 Task: Compose and send an email to Aakash Mishra with subject 'Subject000000021', body 'Message000000021', and attach 'Attach000000001.txt'. Then, move selected emails to 'Folder0000000015'.
Action: Mouse moved to (191, 378)
Screenshot: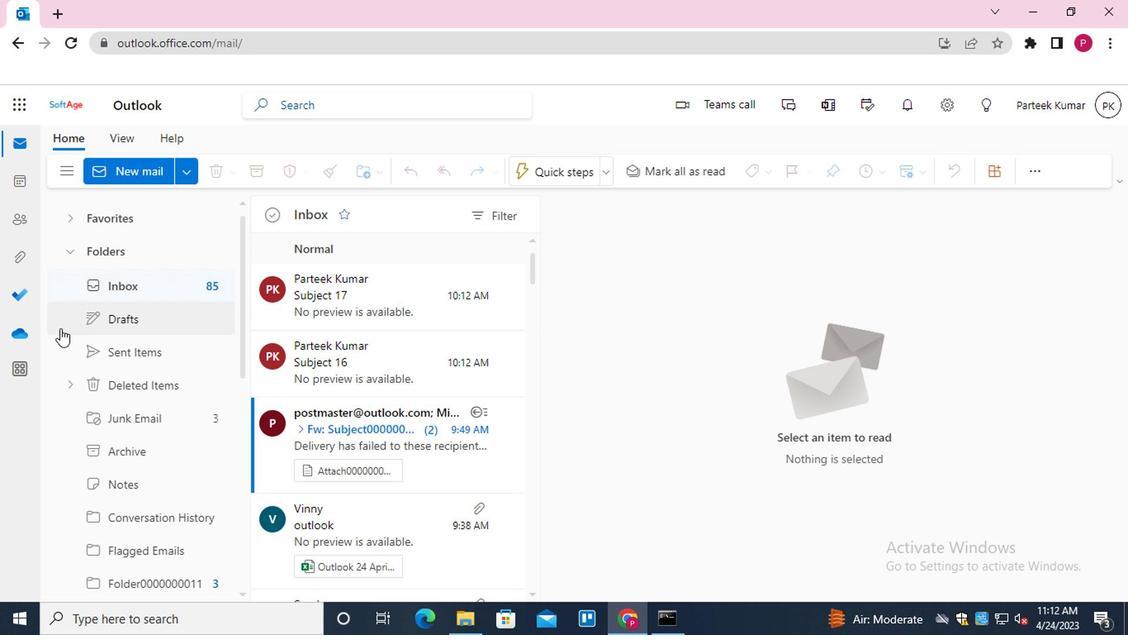
Action: Mouse scrolled (191, 378) with delta (0, 0)
Screenshot: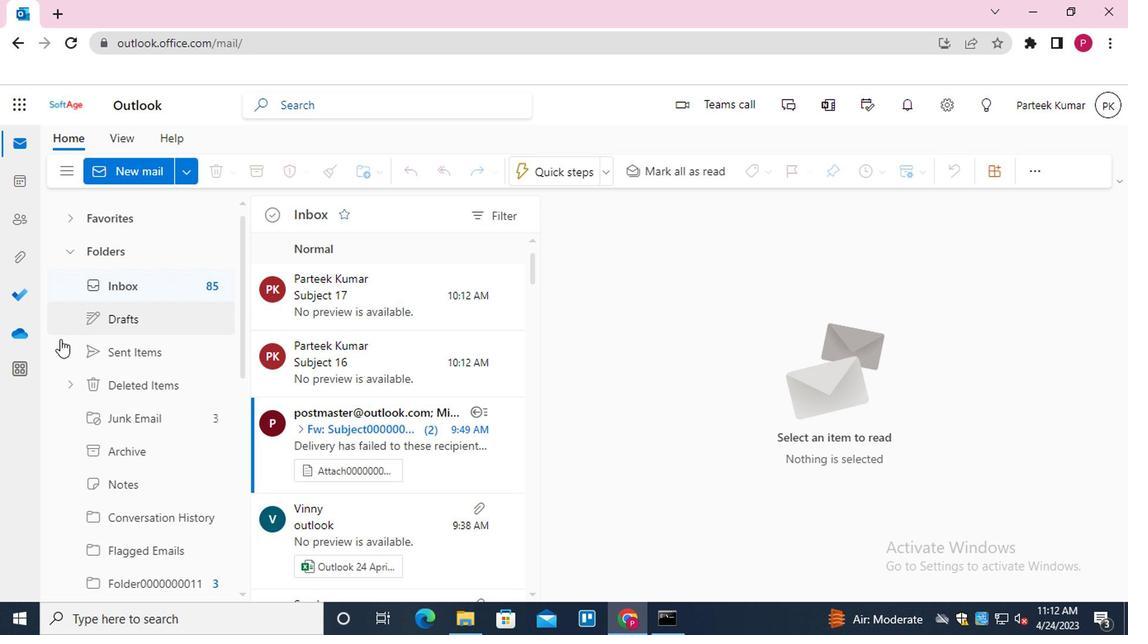 
Action: Mouse scrolled (191, 378) with delta (0, 0)
Screenshot: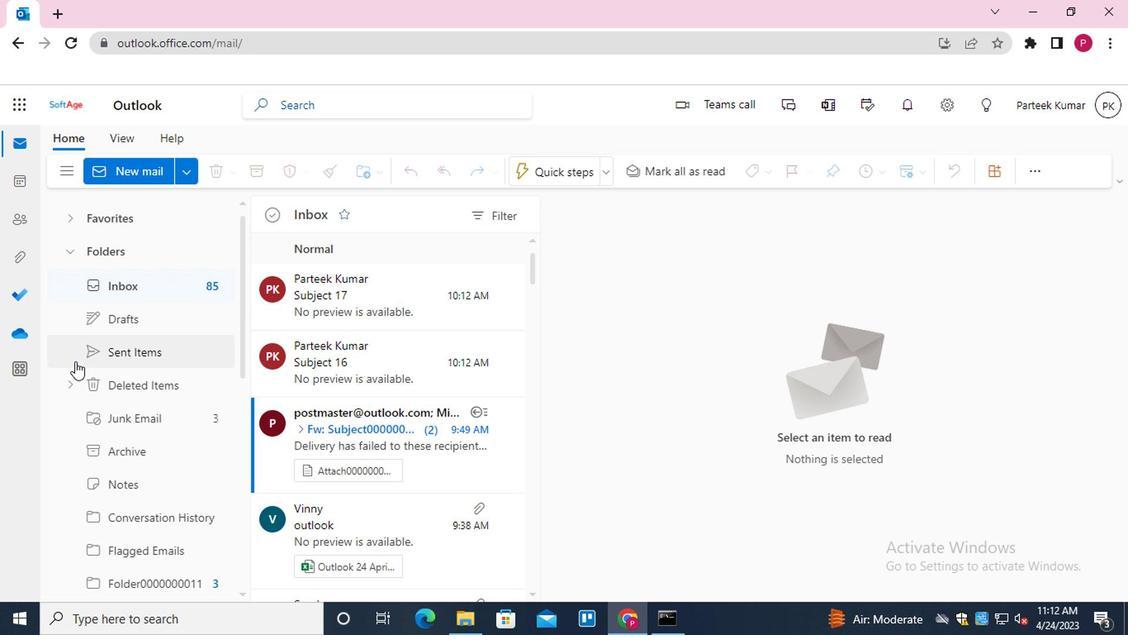 
Action: Mouse moved to (191, 378)
Screenshot: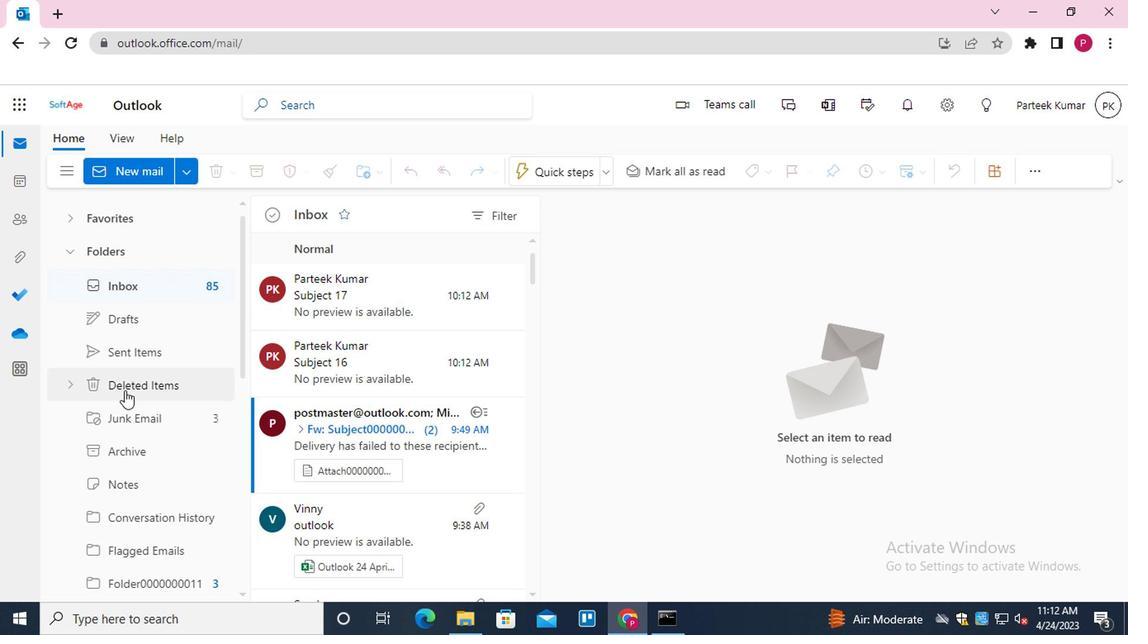 
Action: Mouse scrolled (191, 378) with delta (0, 0)
Screenshot: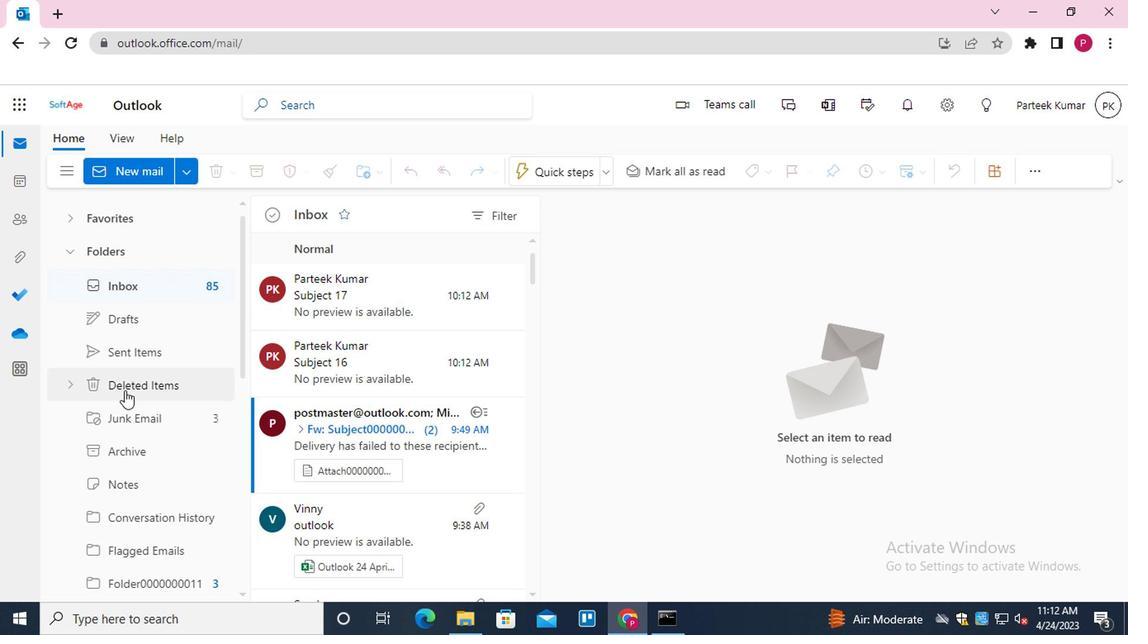 
Action: Mouse moved to (212, 408)
Screenshot: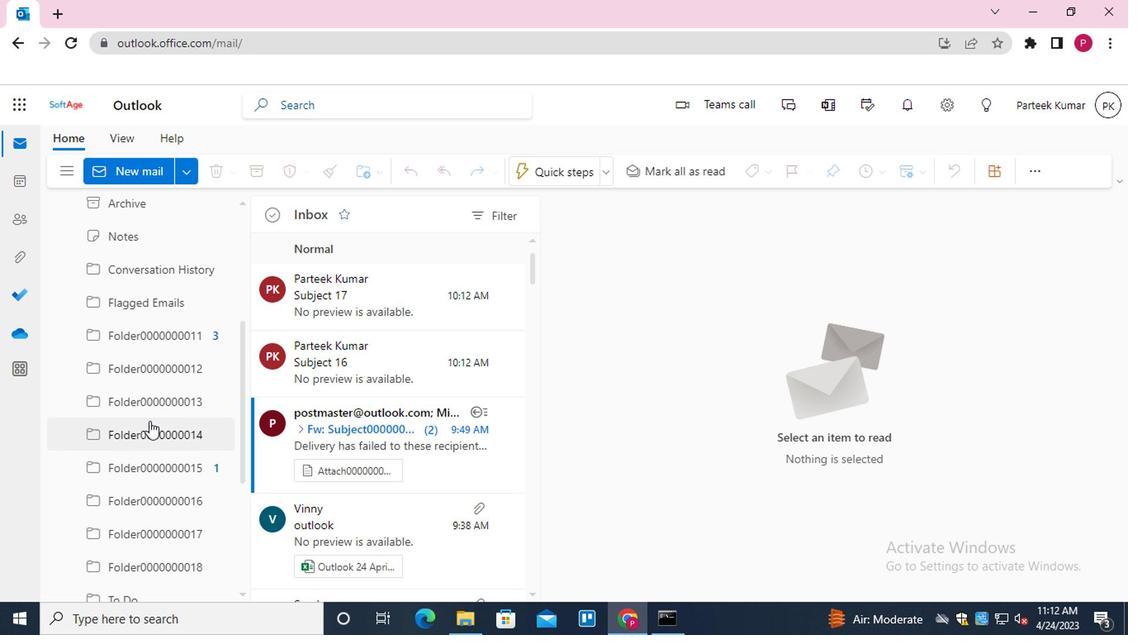 
Action: Mouse pressed left at (212, 408)
Screenshot: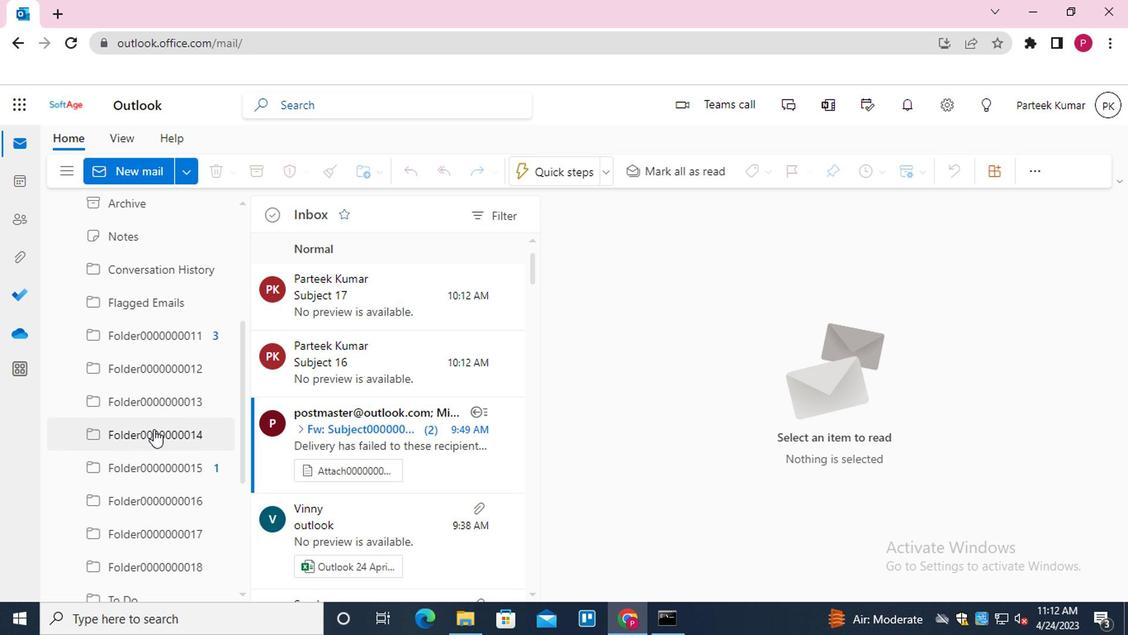 
Action: Mouse moved to (299, 287)
Screenshot: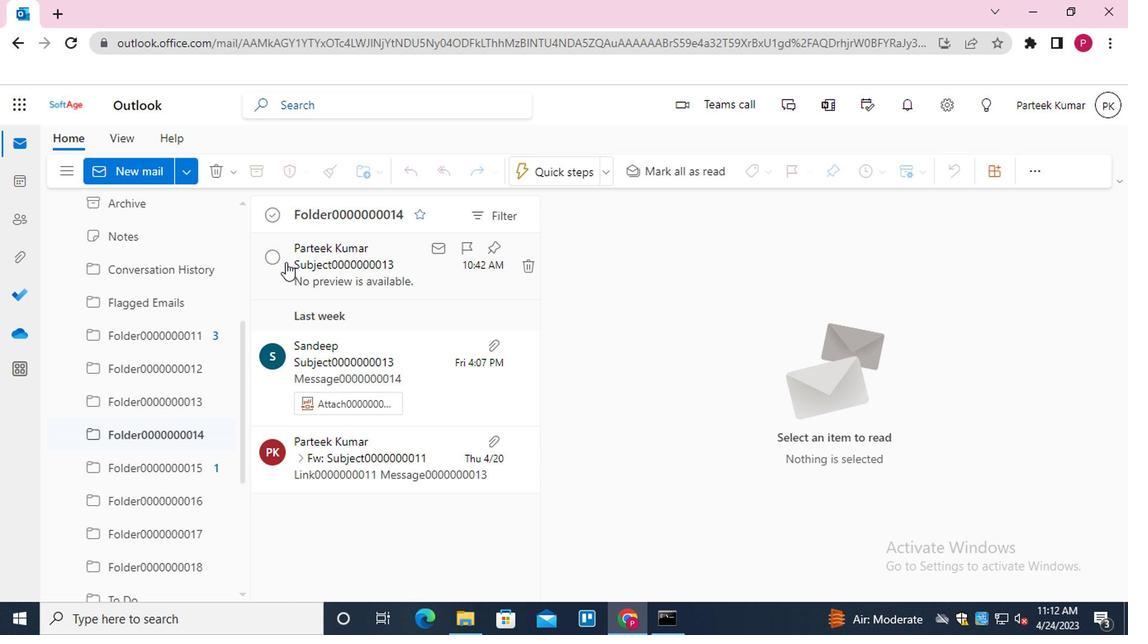 
Action: Mouse pressed left at (299, 287)
Screenshot: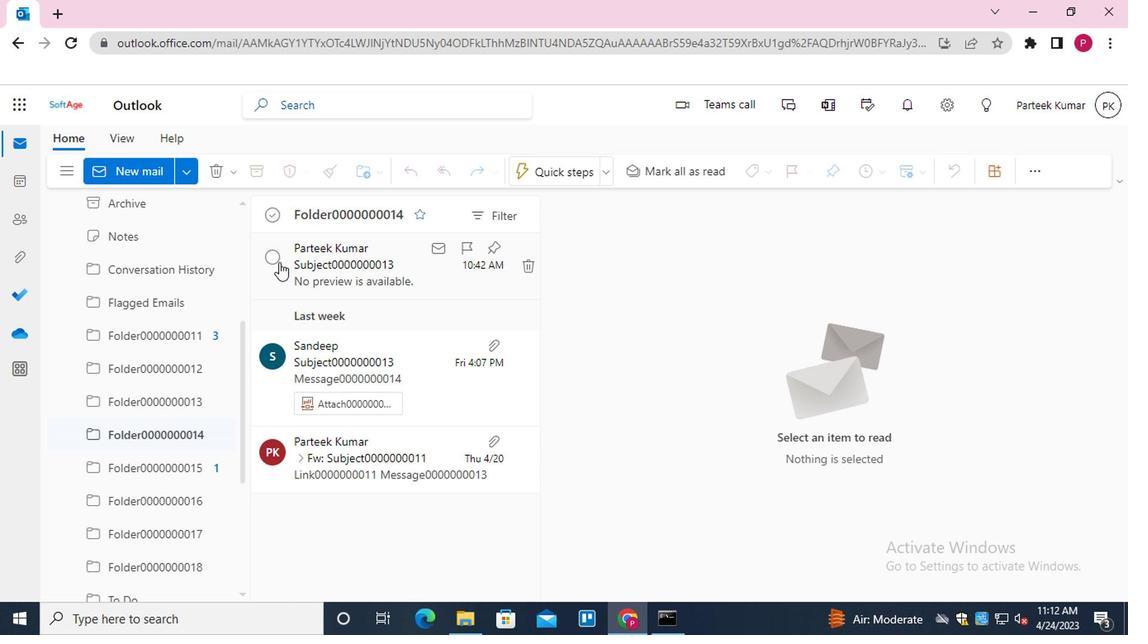 
Action: Mouse moved to (297, 355)
Screenshot: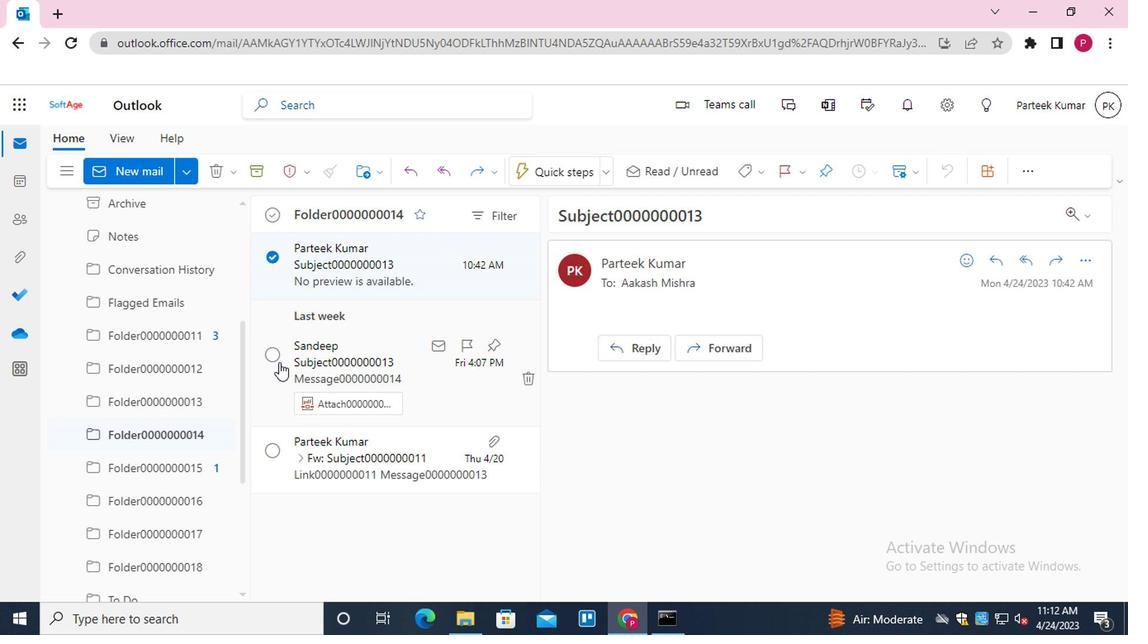 
Action: Mouse pressed left at (297, 355)
Screenshot: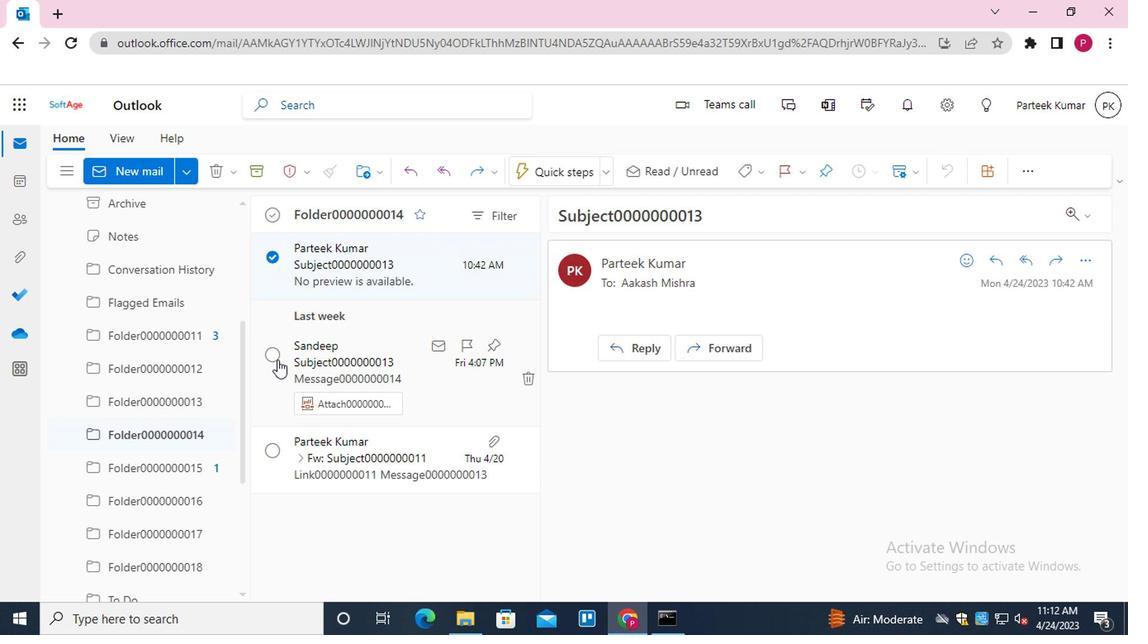 
Action: Mouse moved to (295, 424)
Screenshot: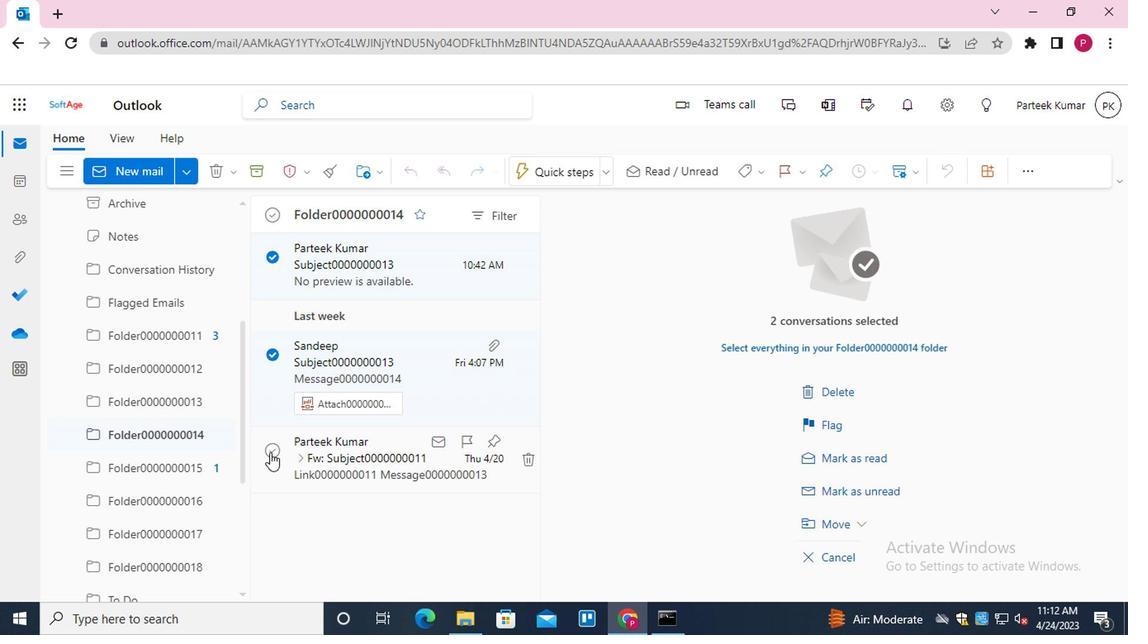 
Action: Mouse pressed left at (295, 424)
Screenshot: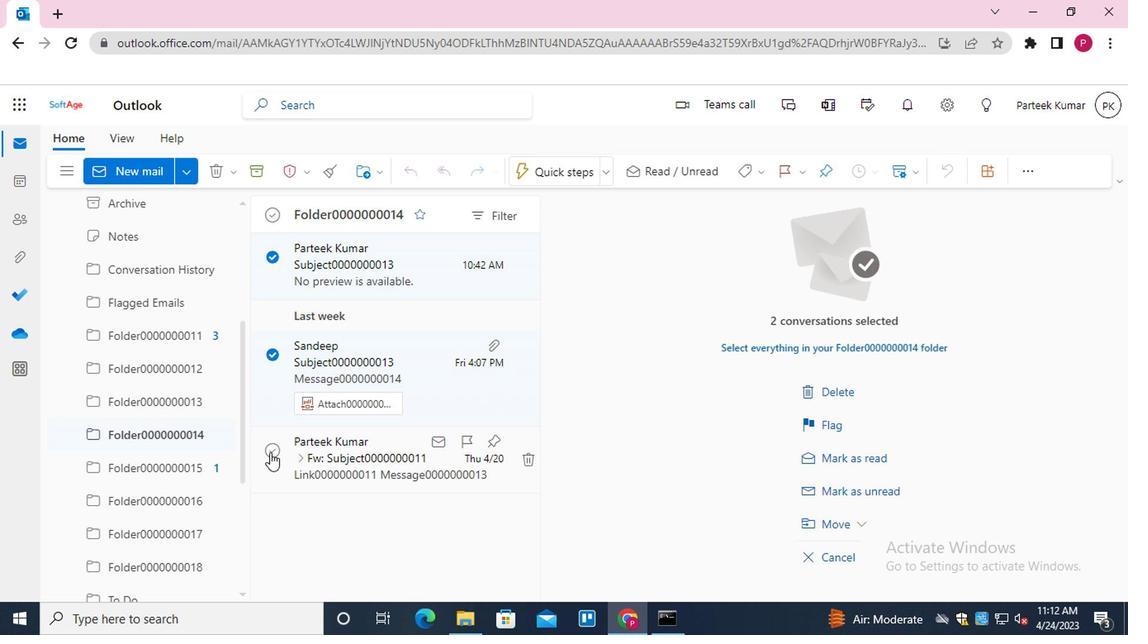 
Action: Mouse moved to (383, 359)
Screenshot: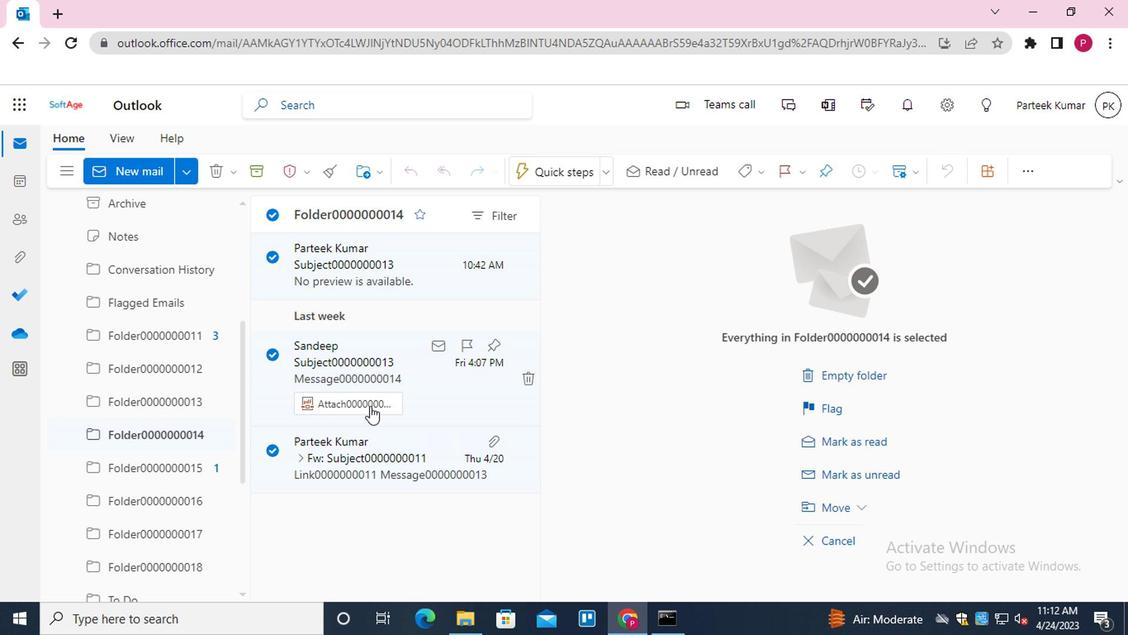
Action: Mouse pressed right at (383, 359)
Screenshot: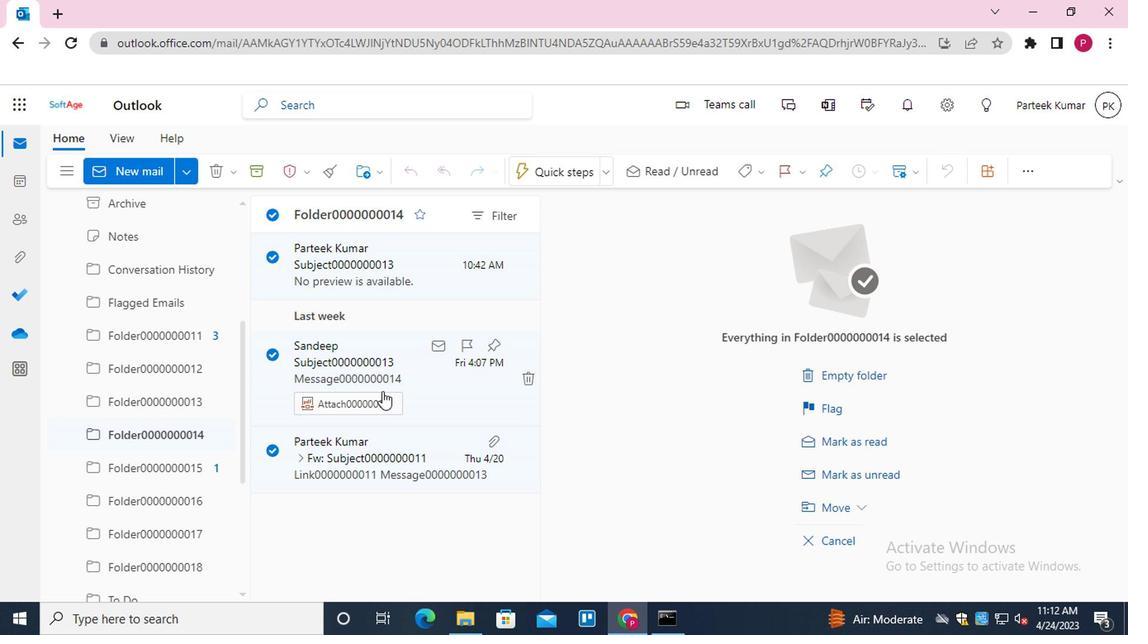 
Action: Mouse moved to (418, 214)
Screenshot: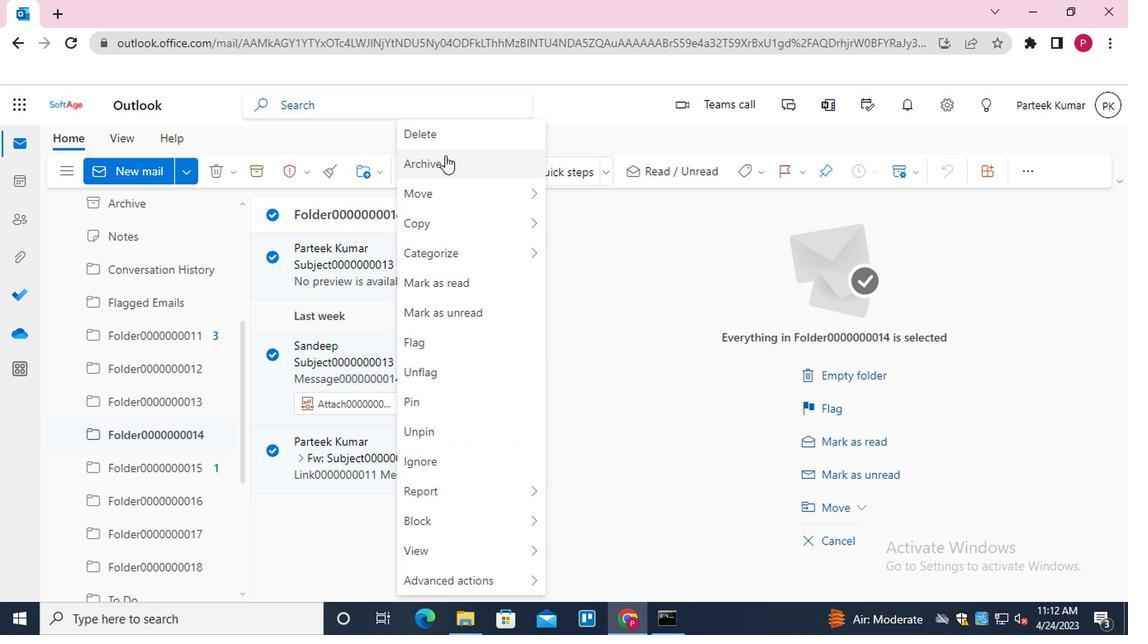 
Action: Mouse pressed left at (418, 214)
Screenshot: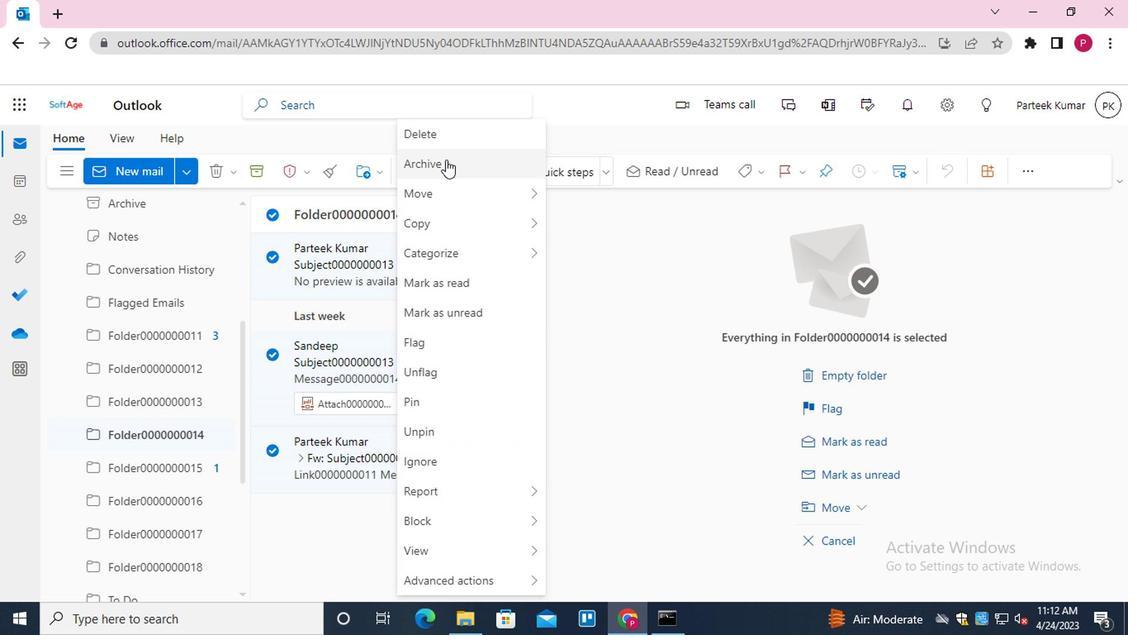 
Action: Mouse moved to (226, 435)
Screenshot: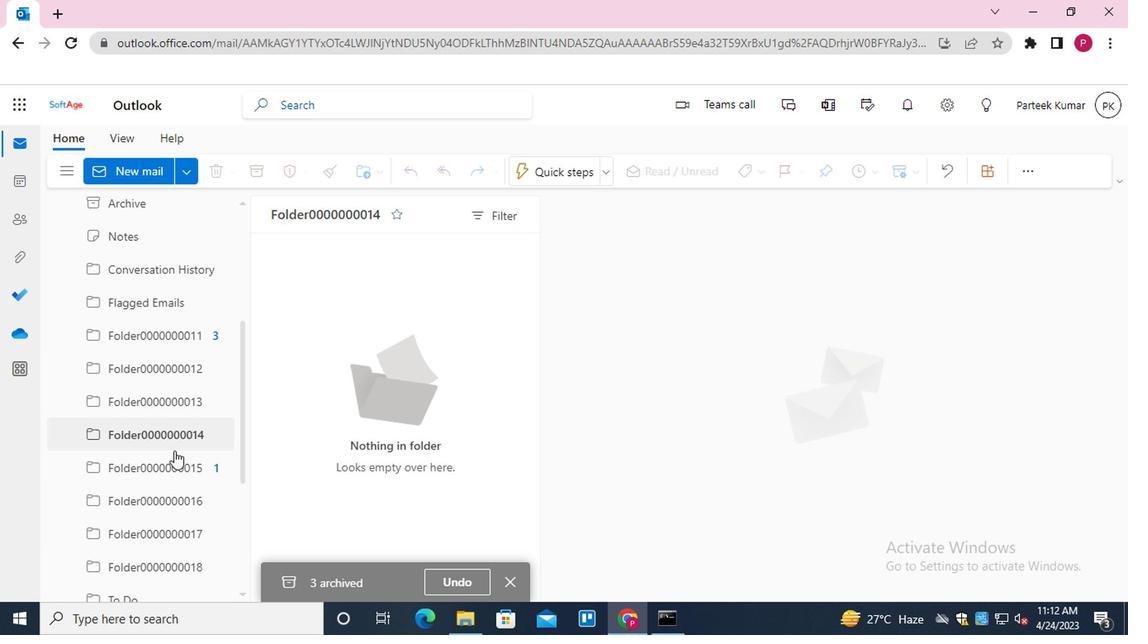 
Action: Mouse pressed left at (226, 435)
Screenshot: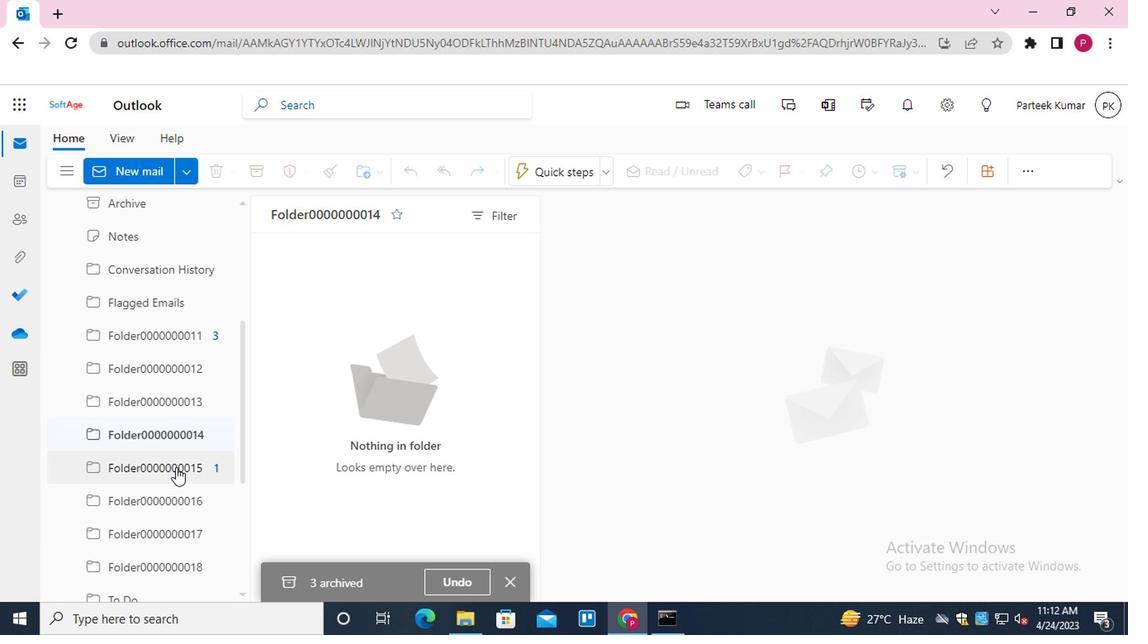 
Action: Mouse moved to (296, 286)
Screenshot: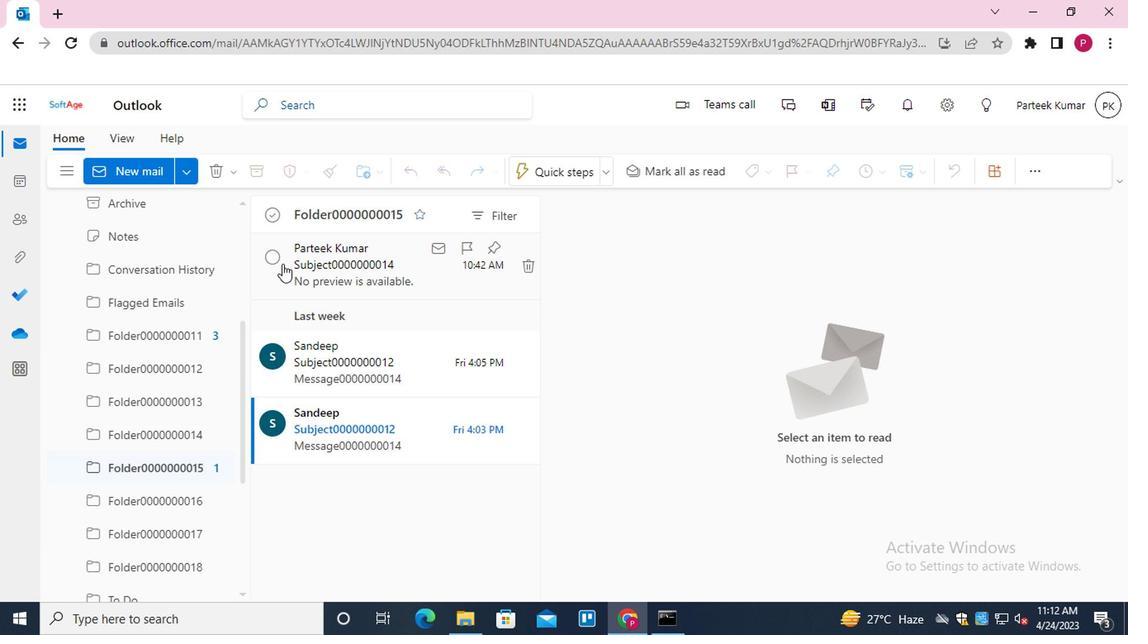 
Action: Mouse pressed left at (296, 286)
Screenshot: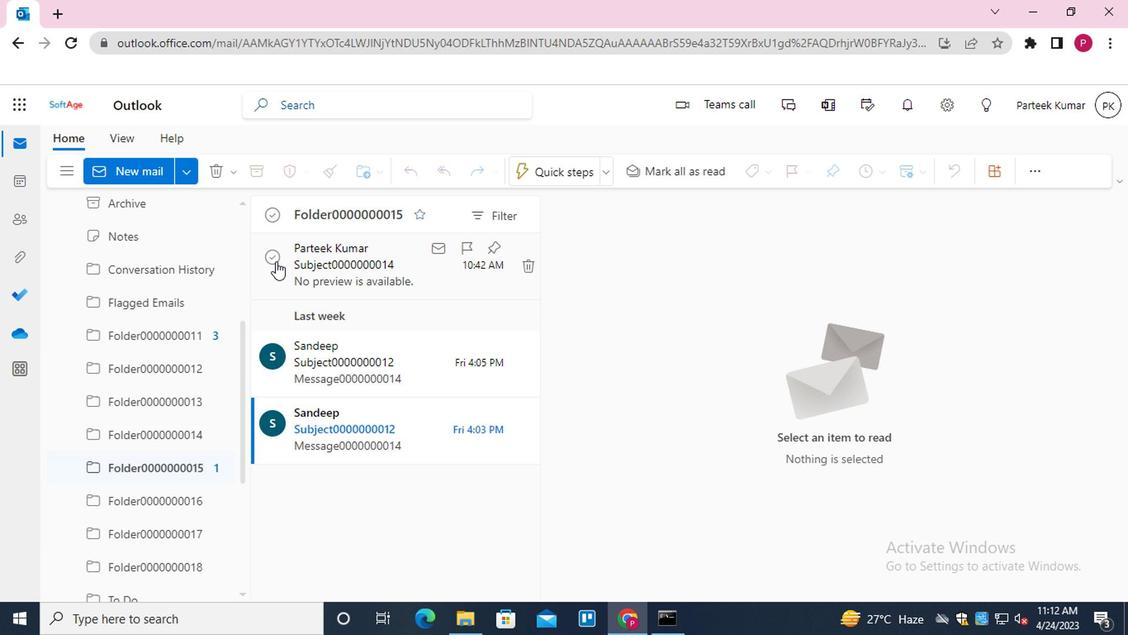 
Action: Mouse moved to (301, 348)
Screenshot: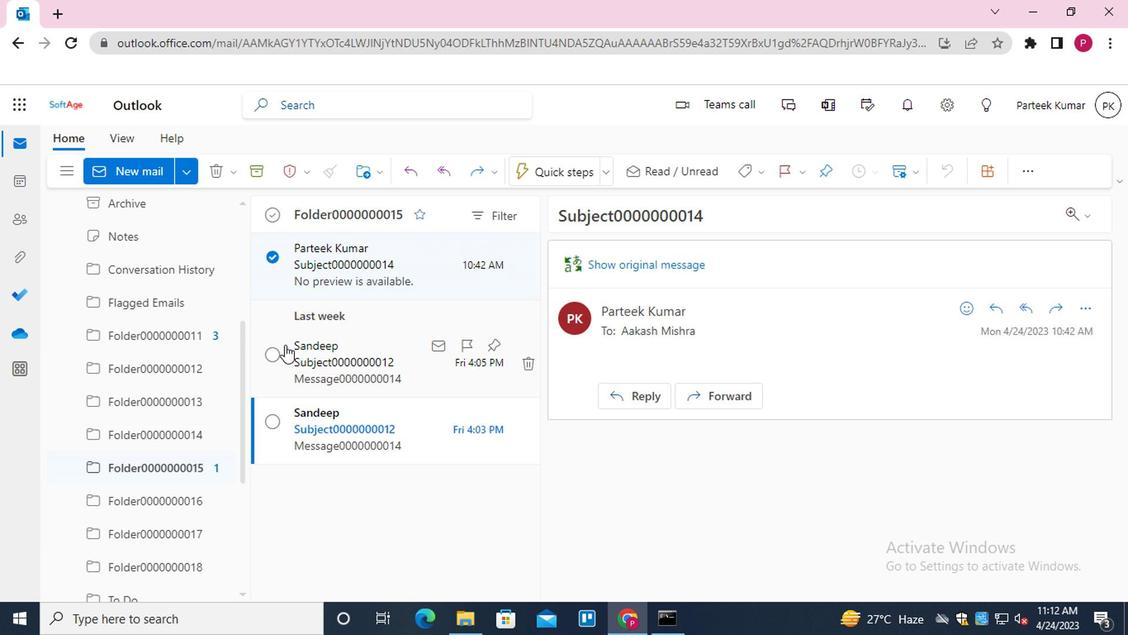 
Action: Mouse pressed left at (301, 348)
Screenshot: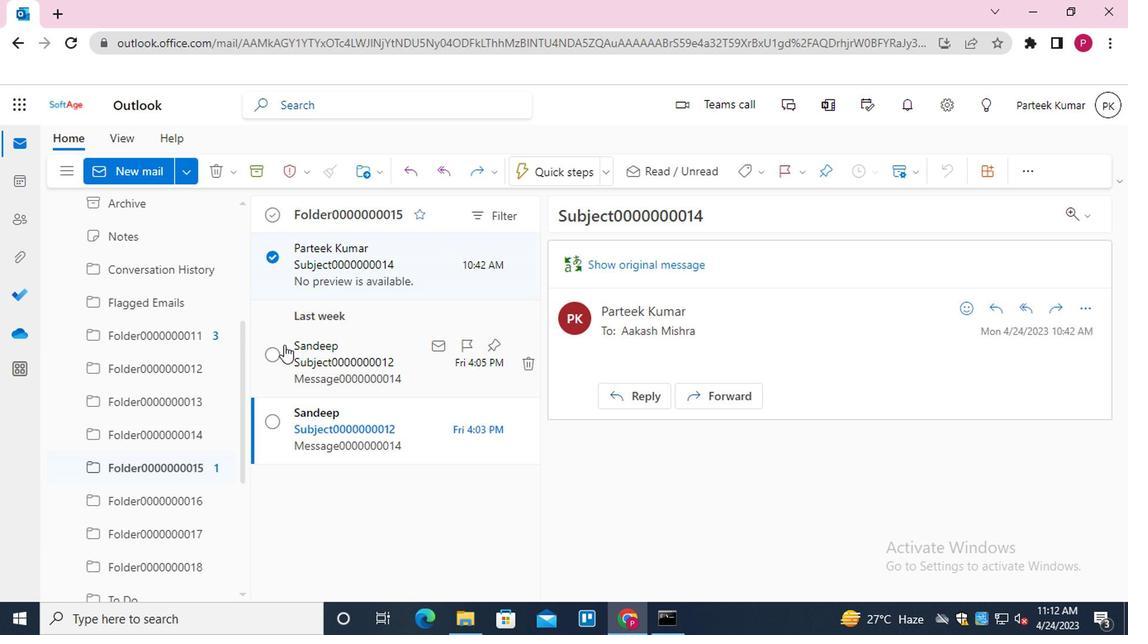 
Action: Mouse moved to (295, 406)
Screenshot: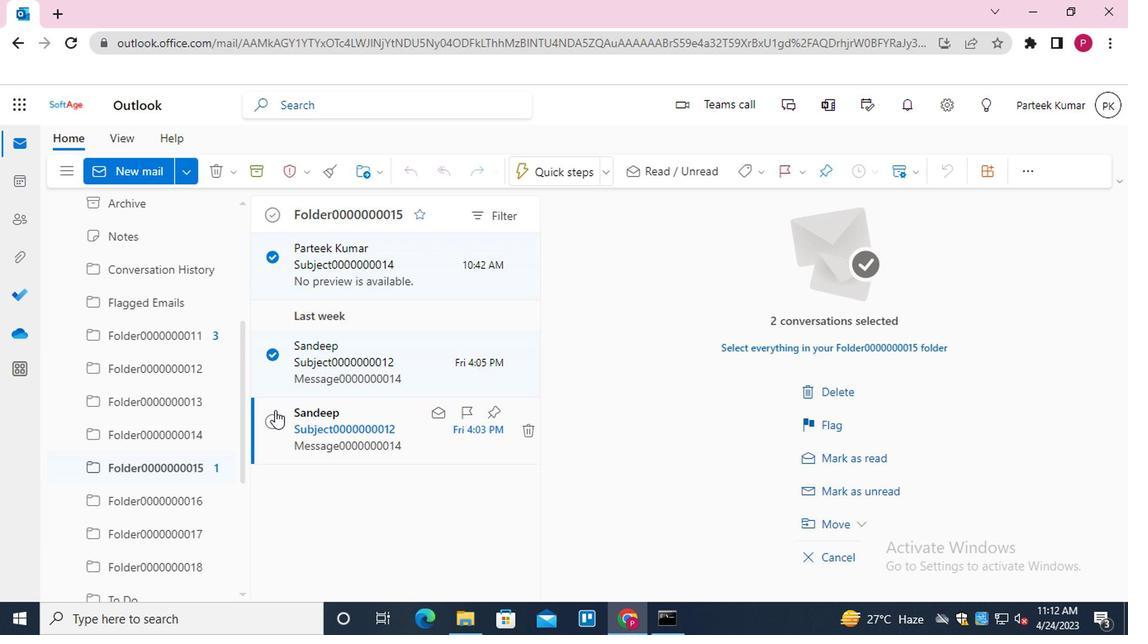 
Action: Mouse pressed left at (295, 406)
Screenshot: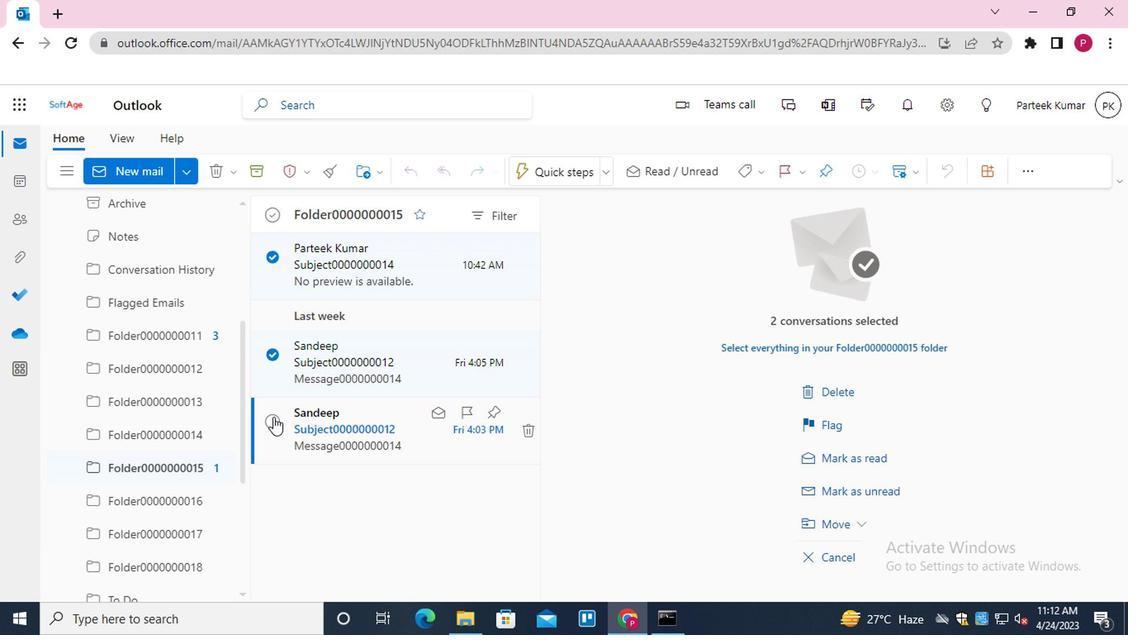 
Action: Mouse moved to (358, 353)
Screenshot: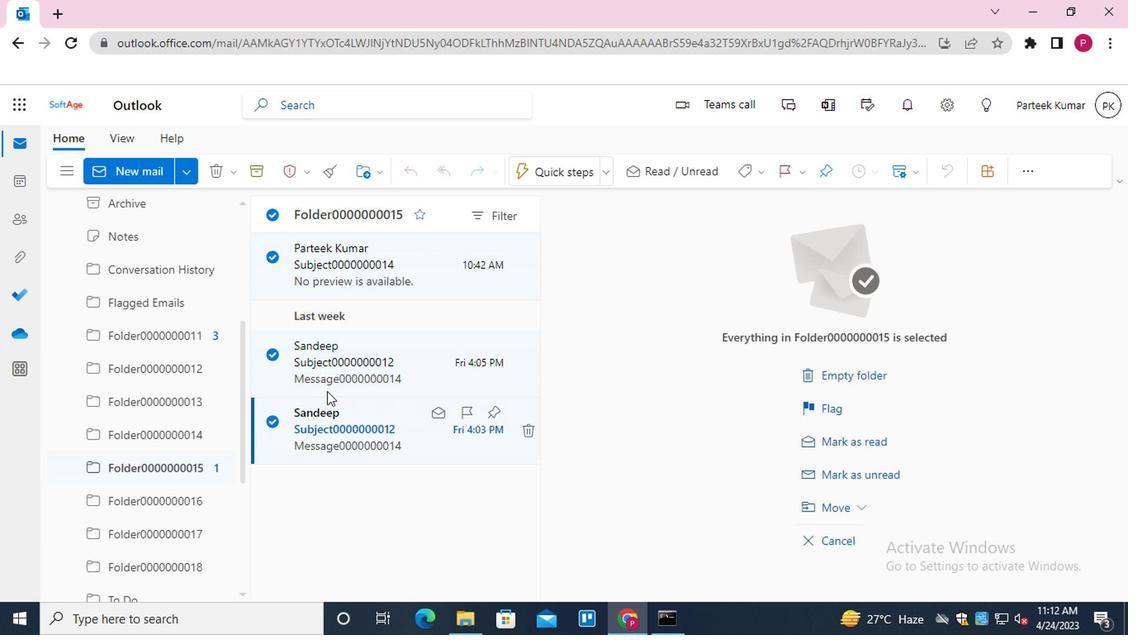 
Action: Mouse pressed right at (358, 353)
Screenshot: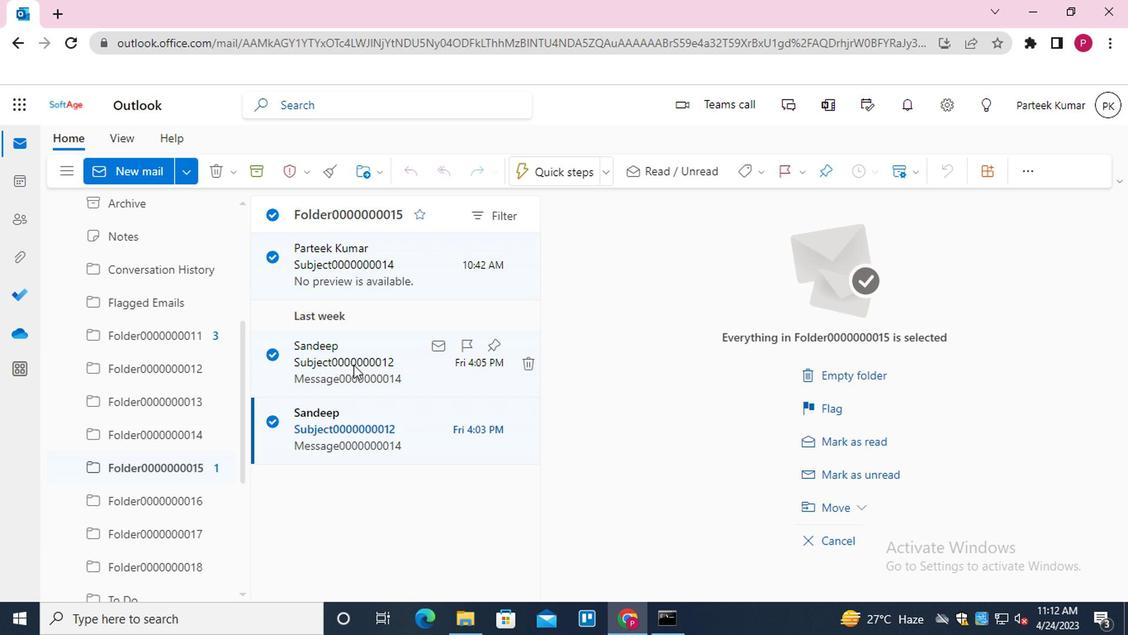 
Action: Mouse moved to (386, 220)
Screenshot: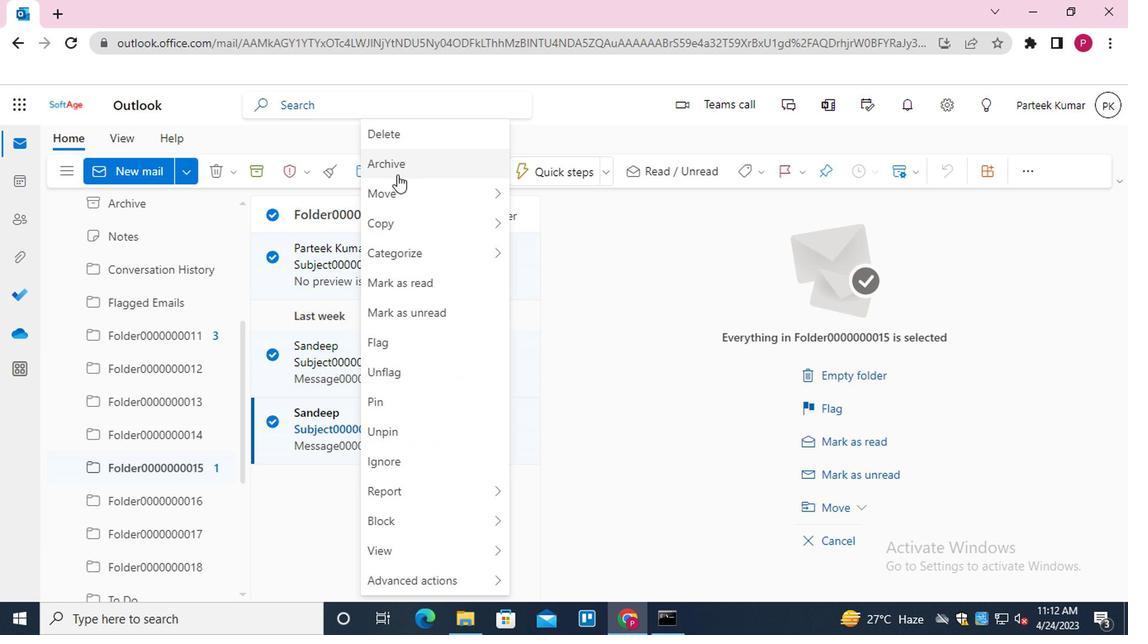 
Action: Mouse pressed left at (386, 220)
Screenshot: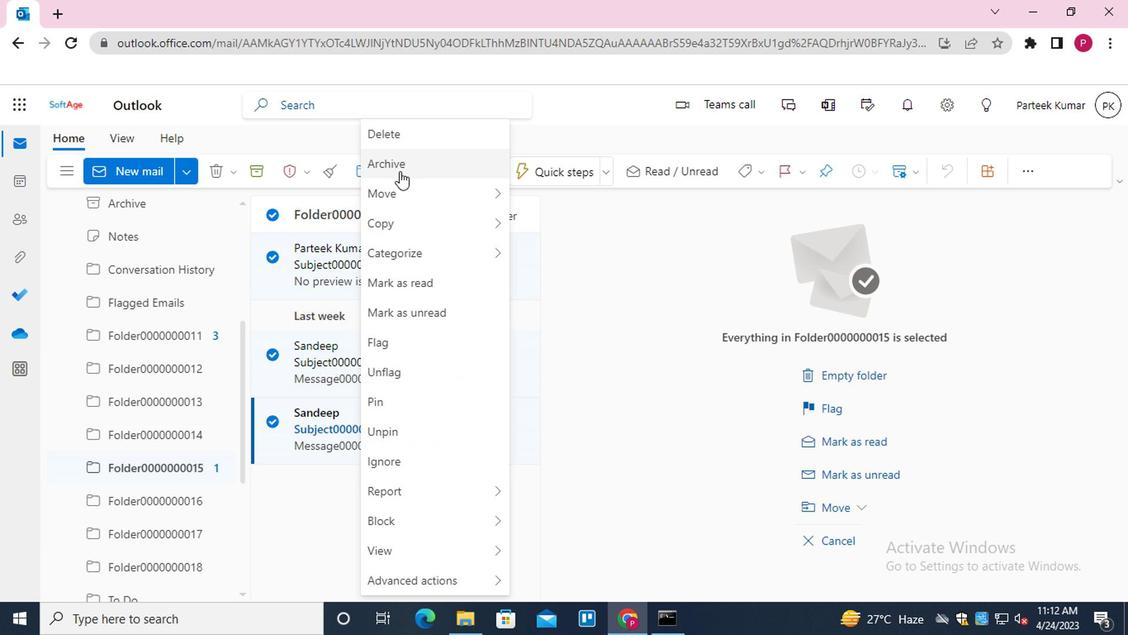 
Action: Mouse moved to (201, 368)
Screenshot: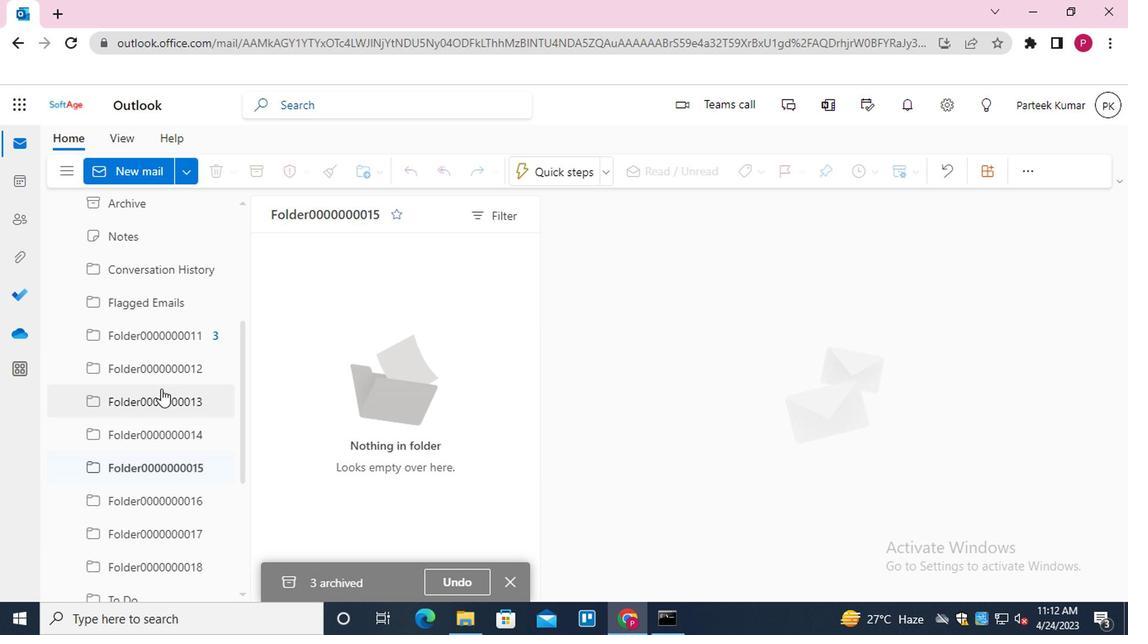 
Action: Mouse scrolled (201, 369) with delta (0, 0)
Screenshot: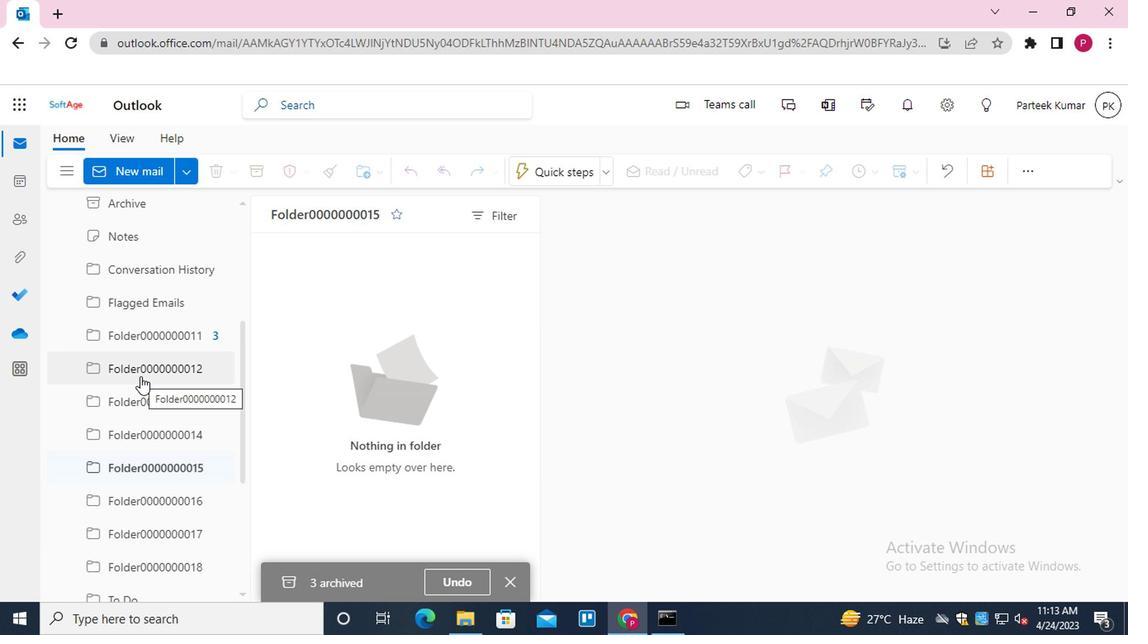 
Action: Mouse scrolled (201, 369) with delta (0, 0)
Screenshot: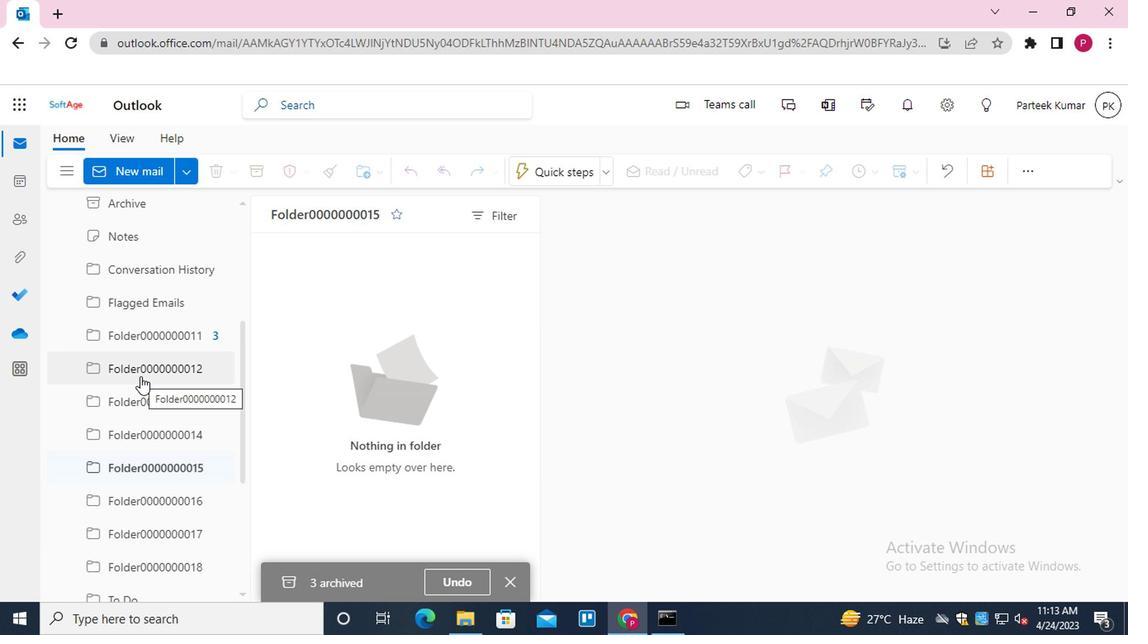 
Action: Mouse scrolled (201, 369) with delta (0, 0)
Screenshot: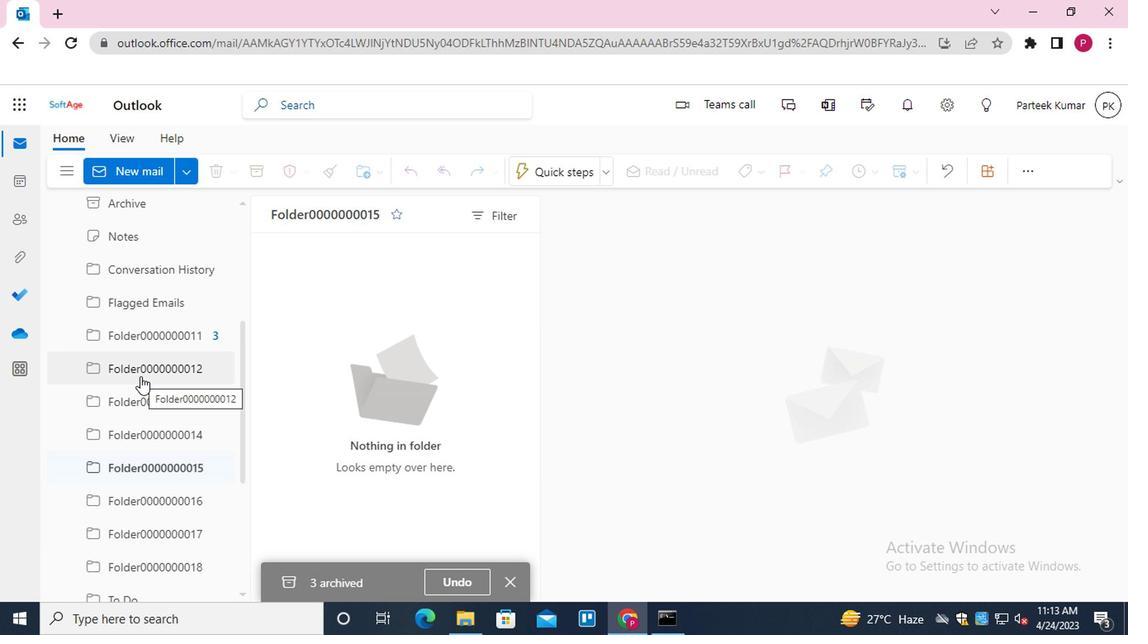 
Action: Mouse scrolled (201, 369) with delta (0, 0)
Screenshot: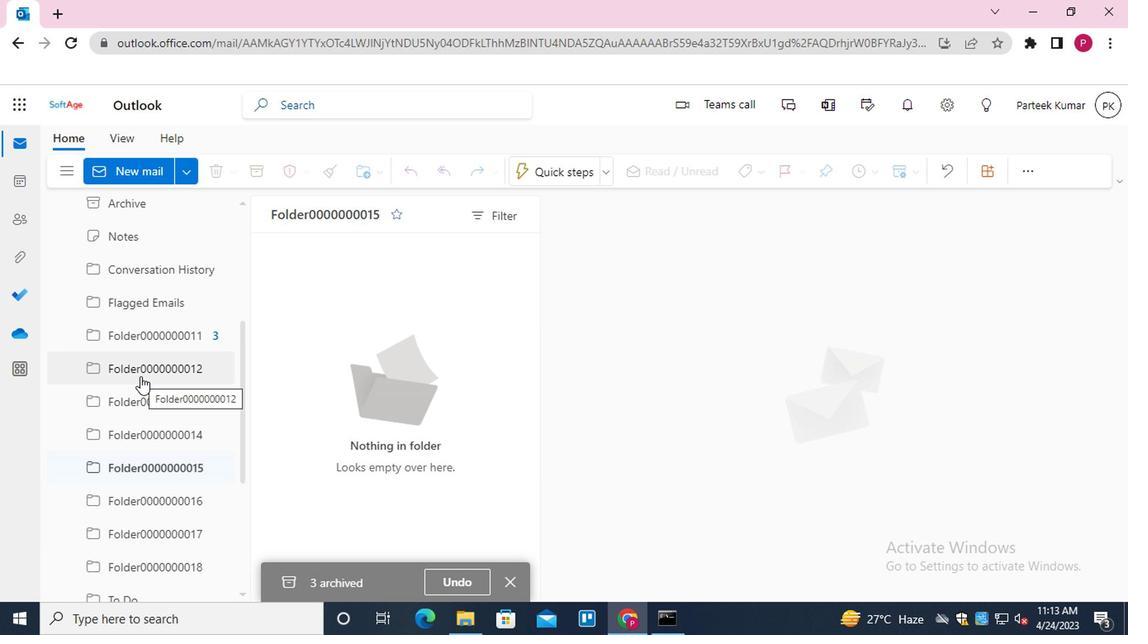 
Action: Mouse scrolled (201, 369) with delta (0, 0)
Screenshot: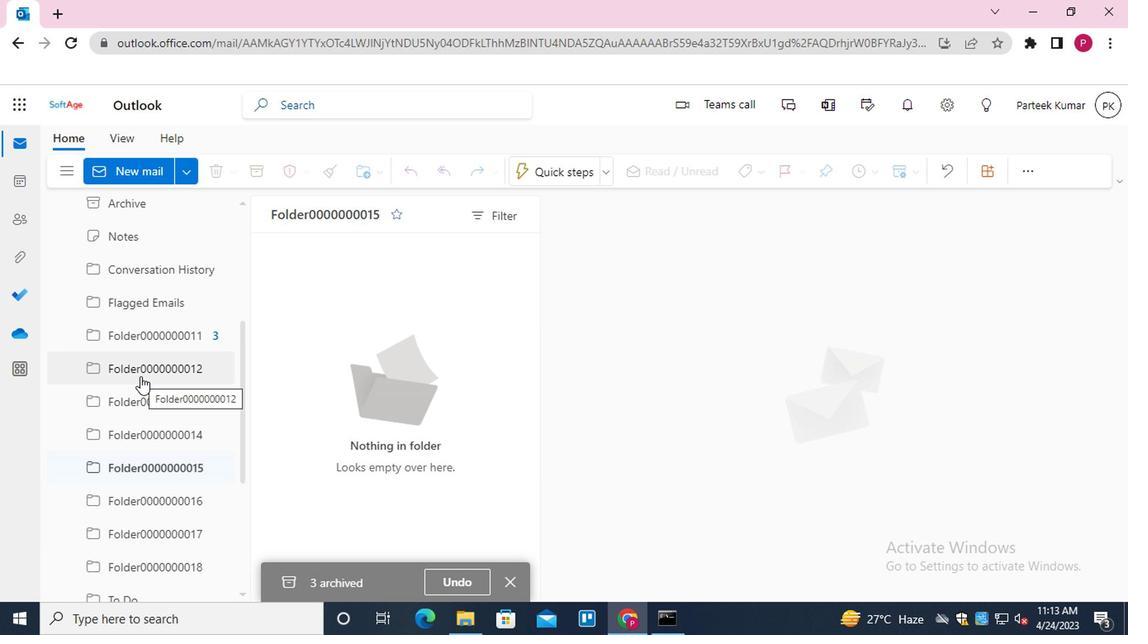 
Action: Mouse scrolled (201, 369) with delta (0, 0)
Screenshot: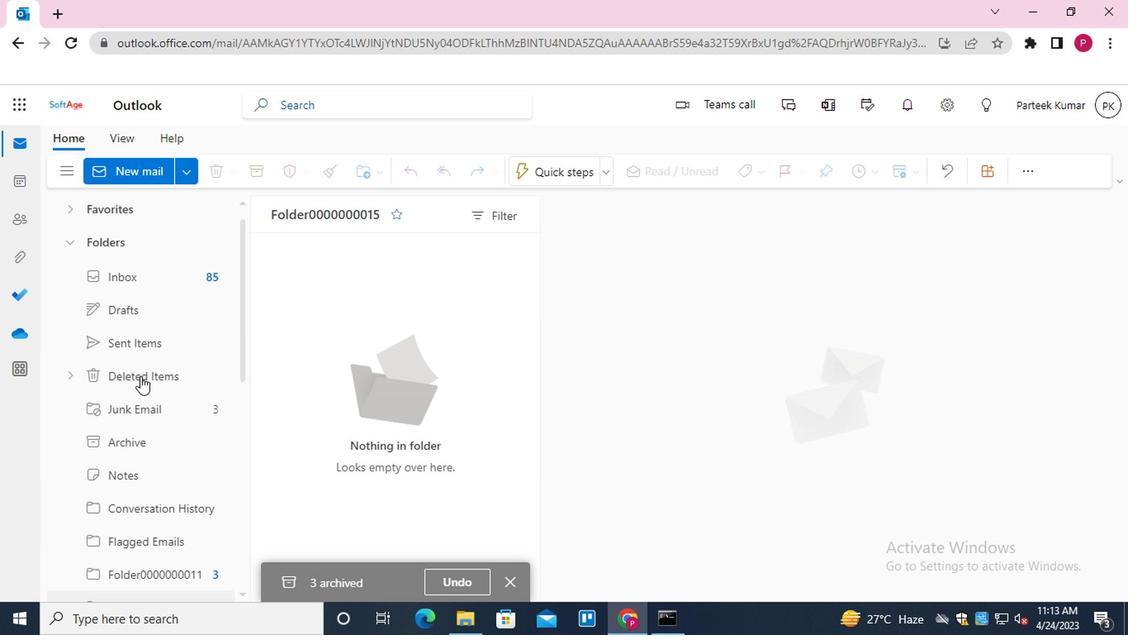 
Action: Mouse scrolled (201, 369) with delta (0, 0)
Screenshot: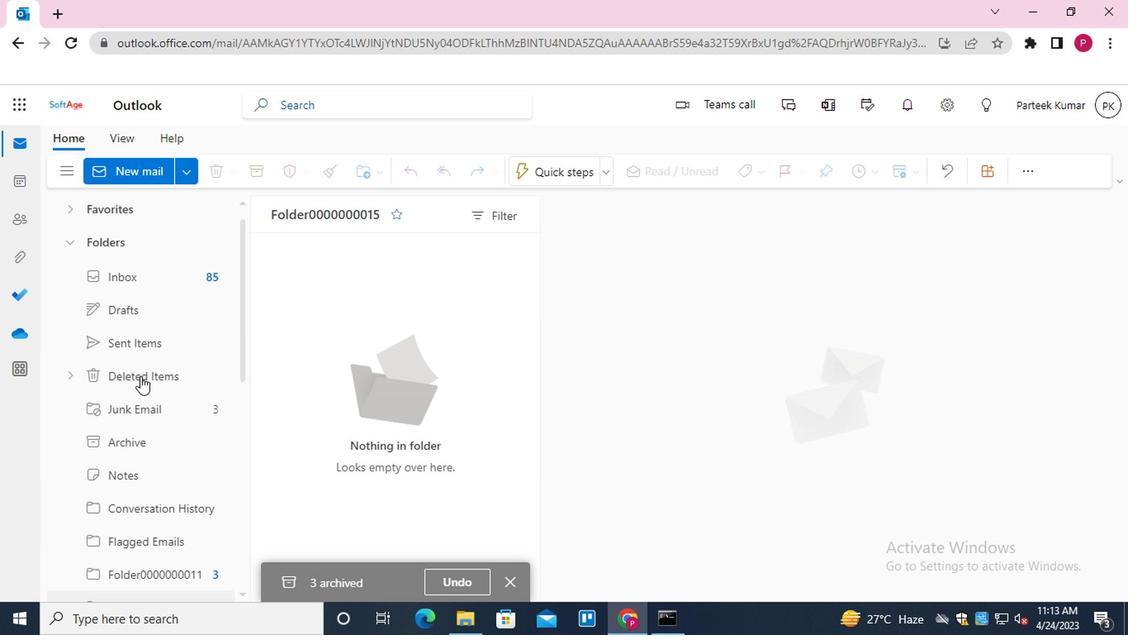 
Action: Mouse scrolled (201, 369) with delta (0, 0)
Screenshot: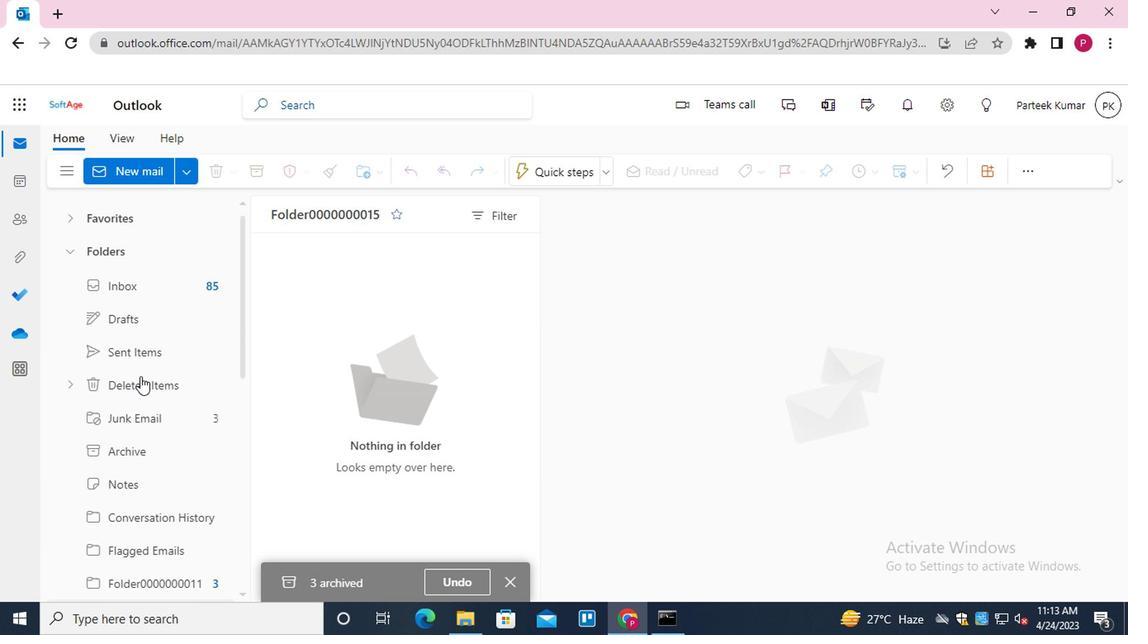 
Action: Mouse scrolled (201, 369) with delta (0, 0)
Screenshot: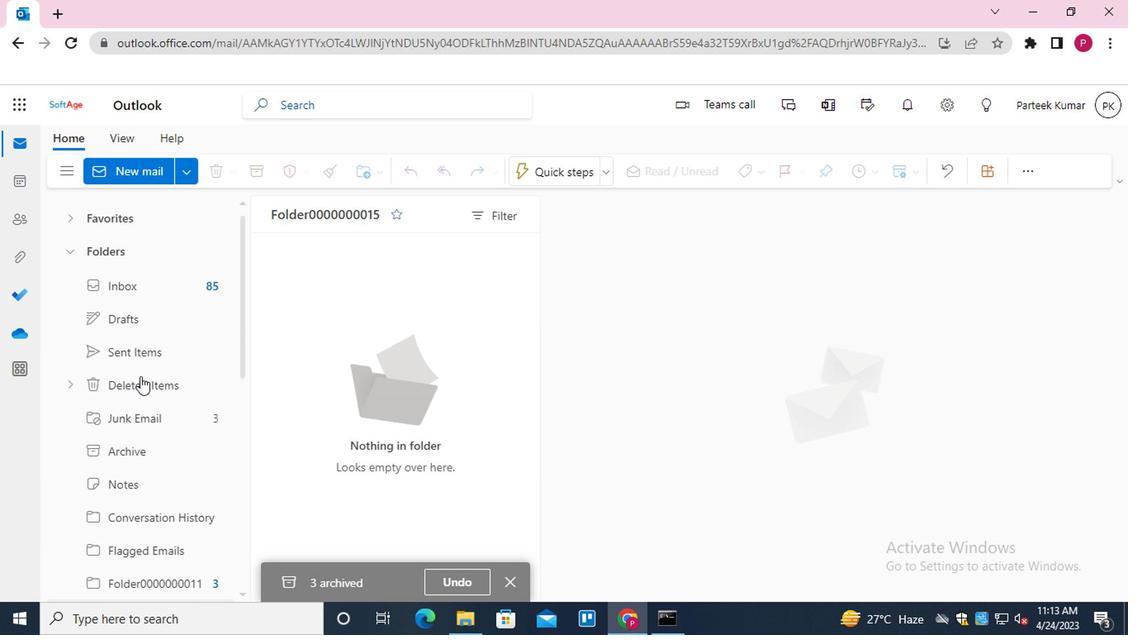 
Action: Mouse moved to (199, 224)
Screenshot: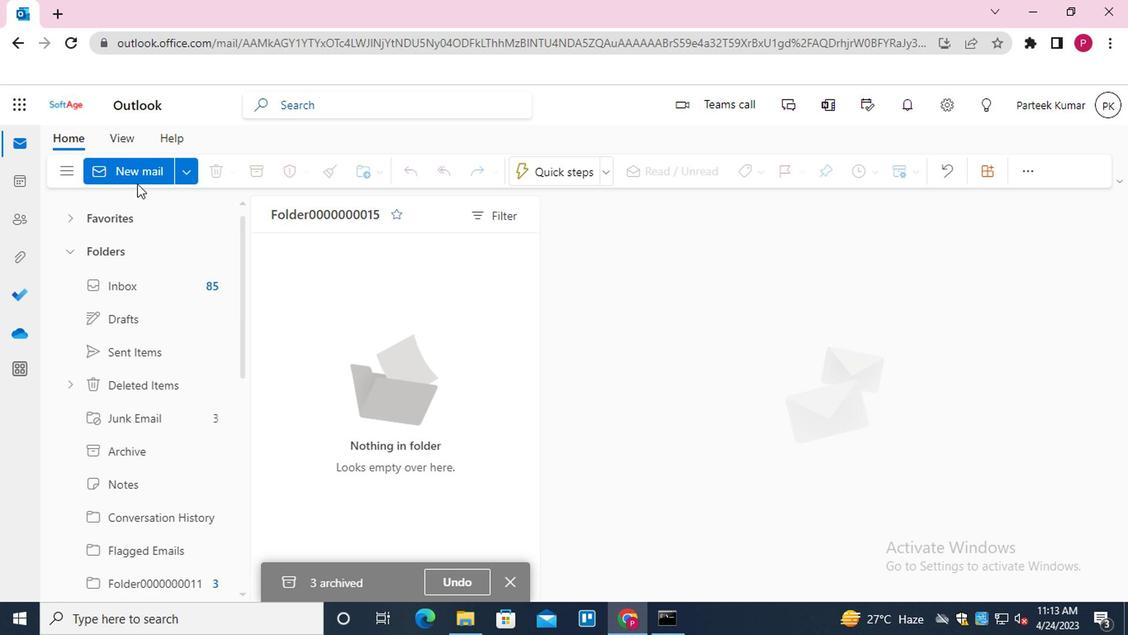 
Action: Mouse pressed left at (199, 224)
Screenshot: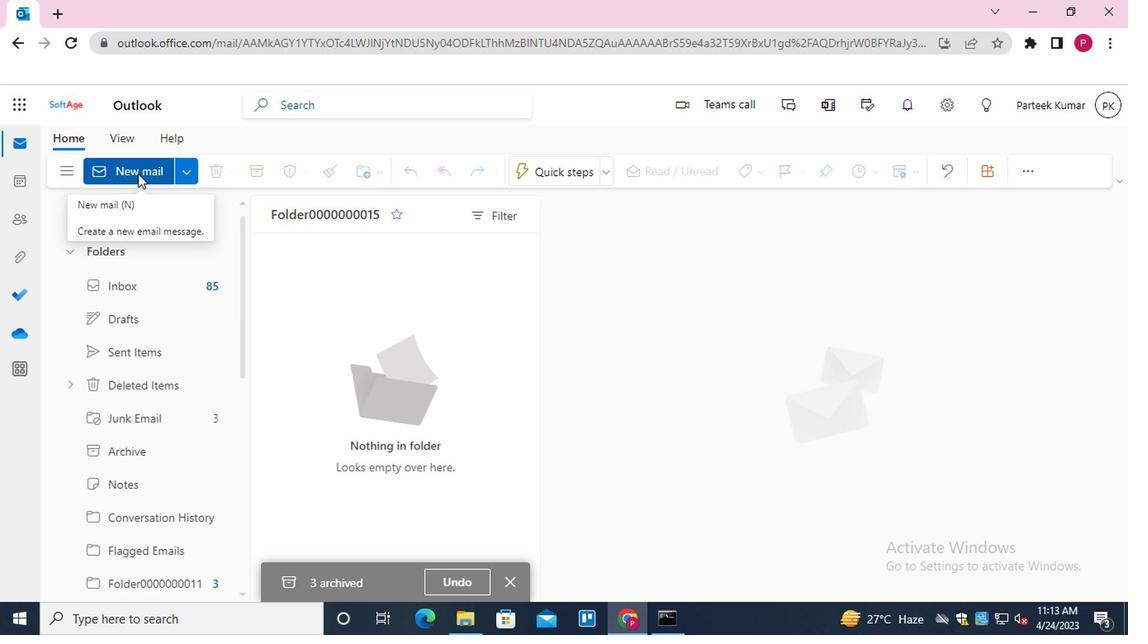 
Action: Mouse moved to (602, 283)
Screenshot: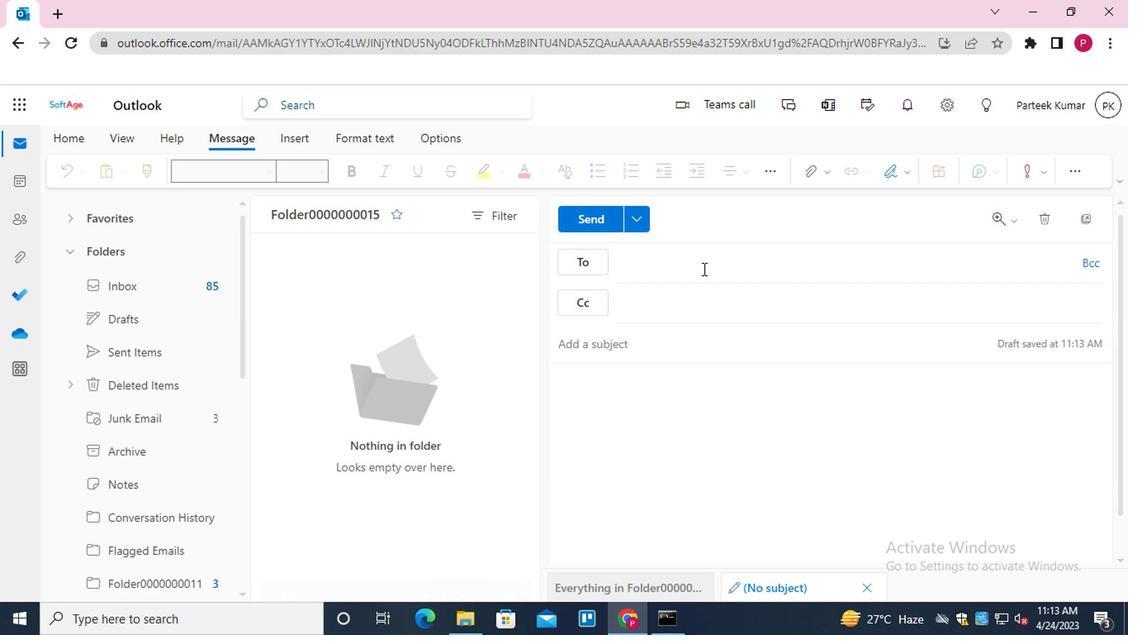
Action: Key pressed <Key.shift>
Screenshot: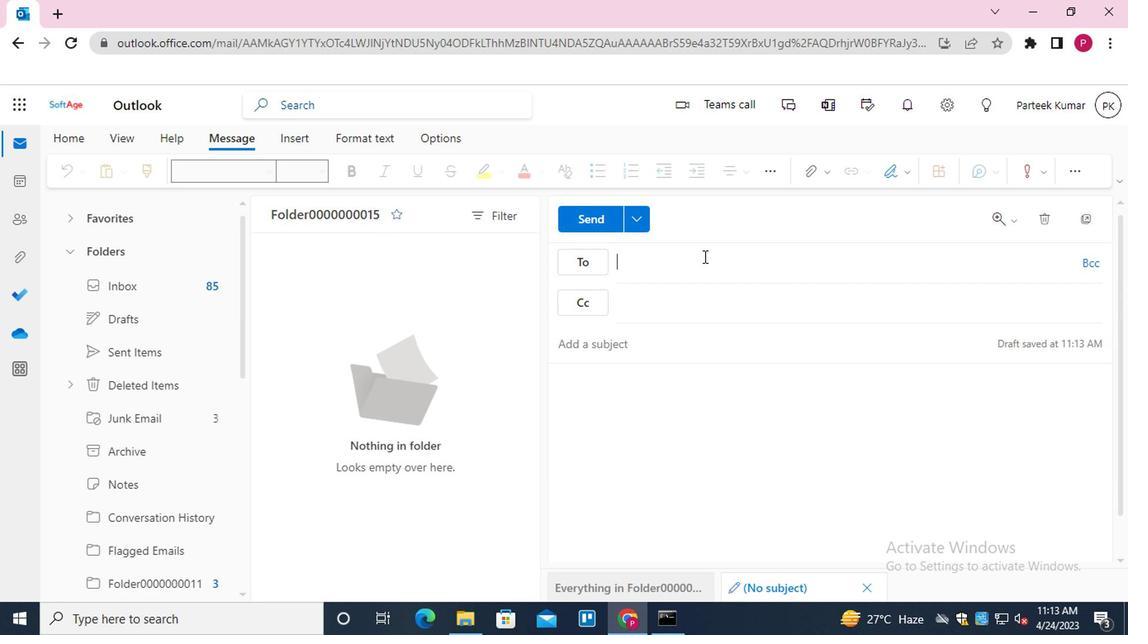 
Action: Mouse pressed left at (602, 283)
Screenshot: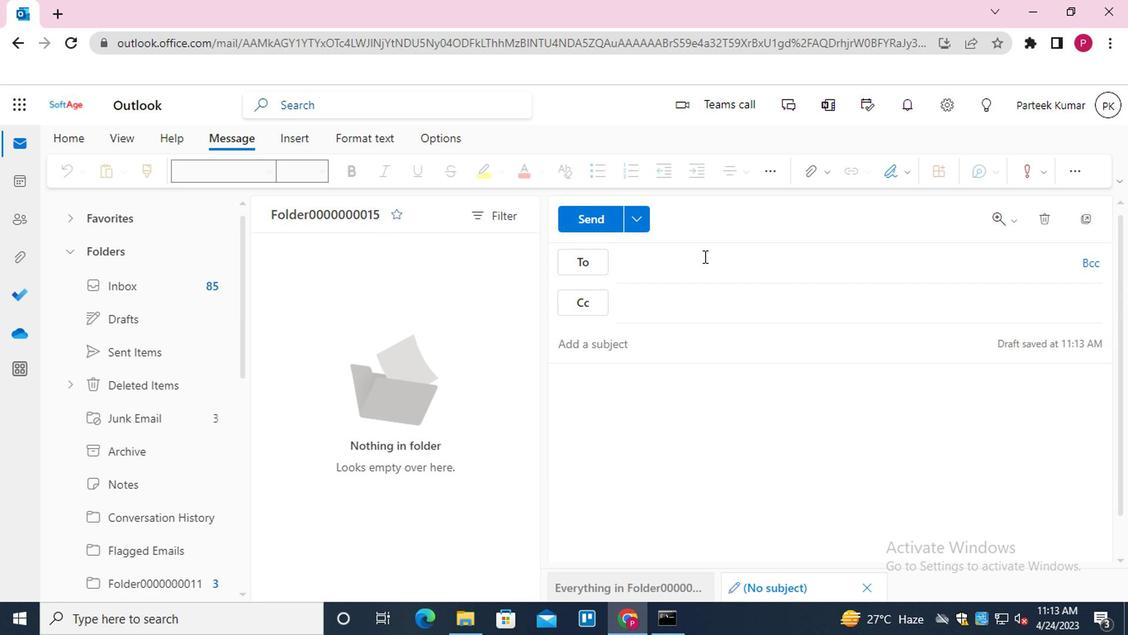 
Action: Mouse moved to (581, 337)
Screenshot: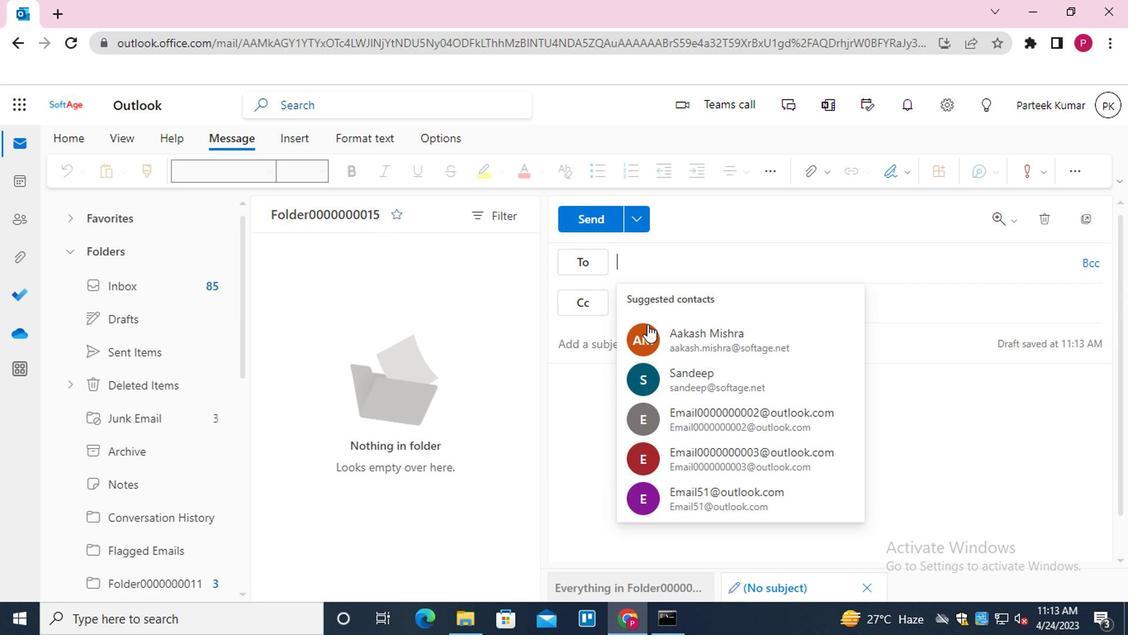 
Action: Mouse pressed left at (581, 337)
Screenshot: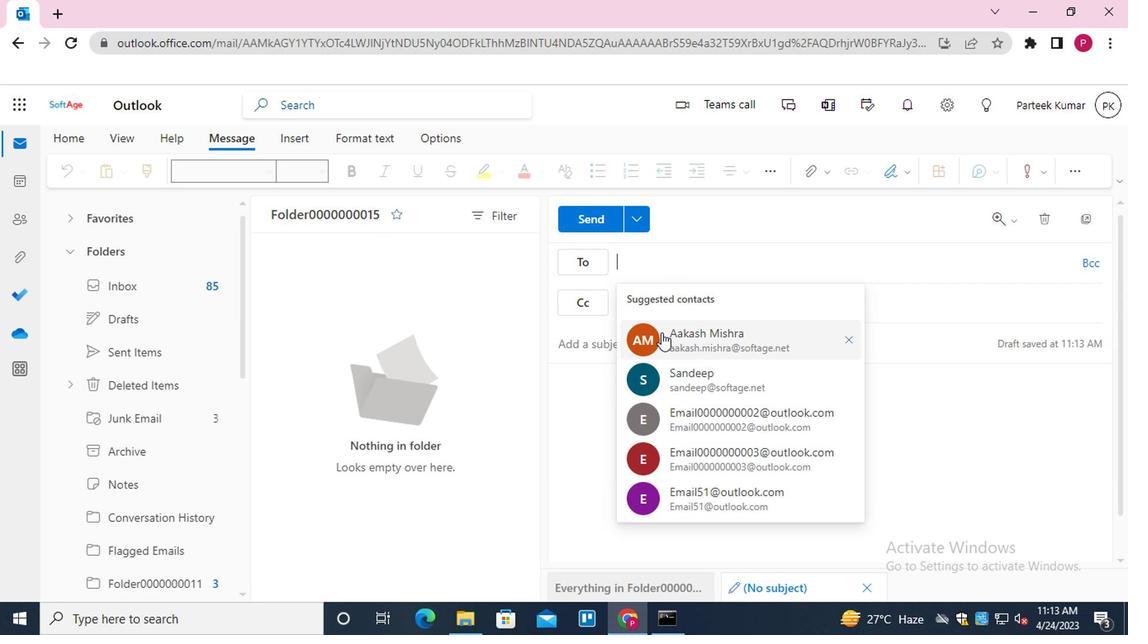 
Action: Mouse moved to (561, 346)
Screenshot: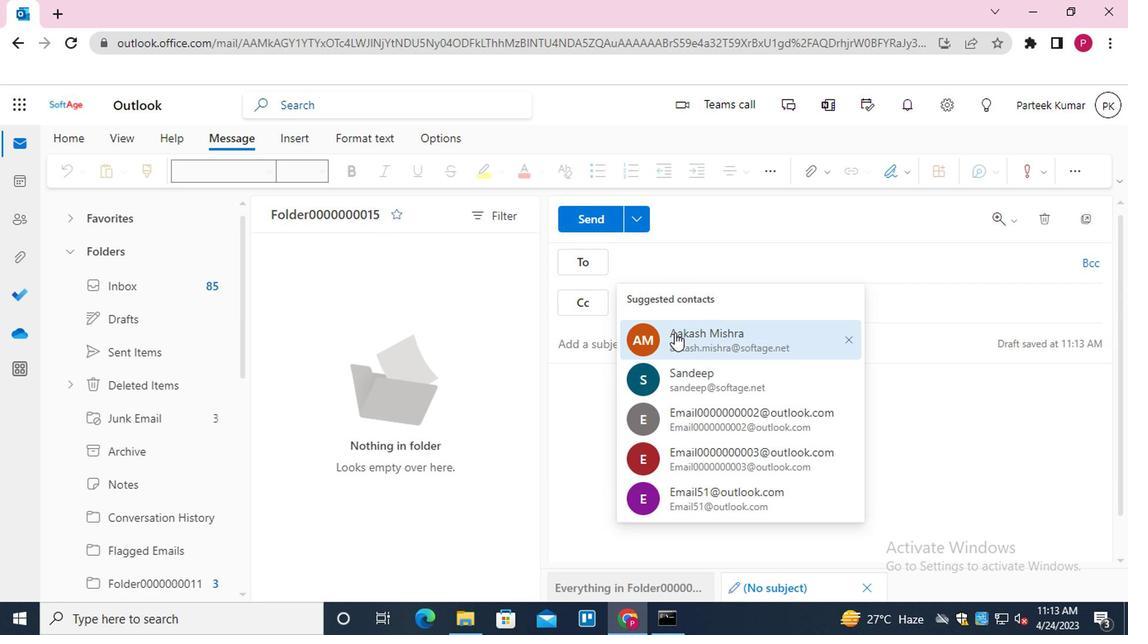 
Action: Mouse pressed left at (561, 346)
Screenshot: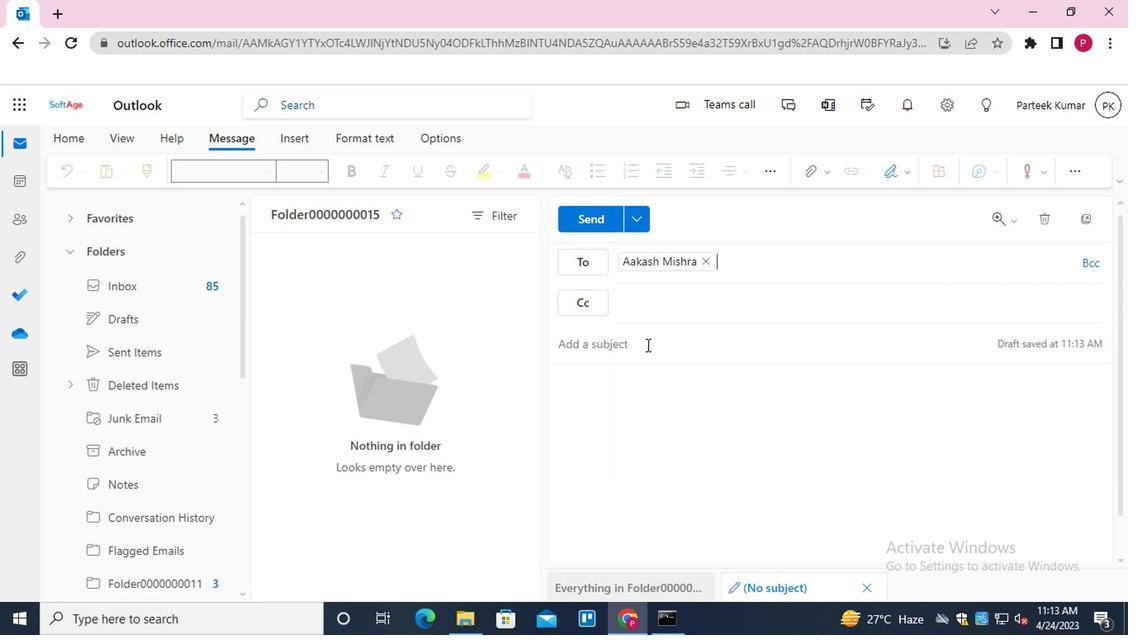 
Action: Key pressed <Key.shift>SUBJECT0000000021
Screenshot: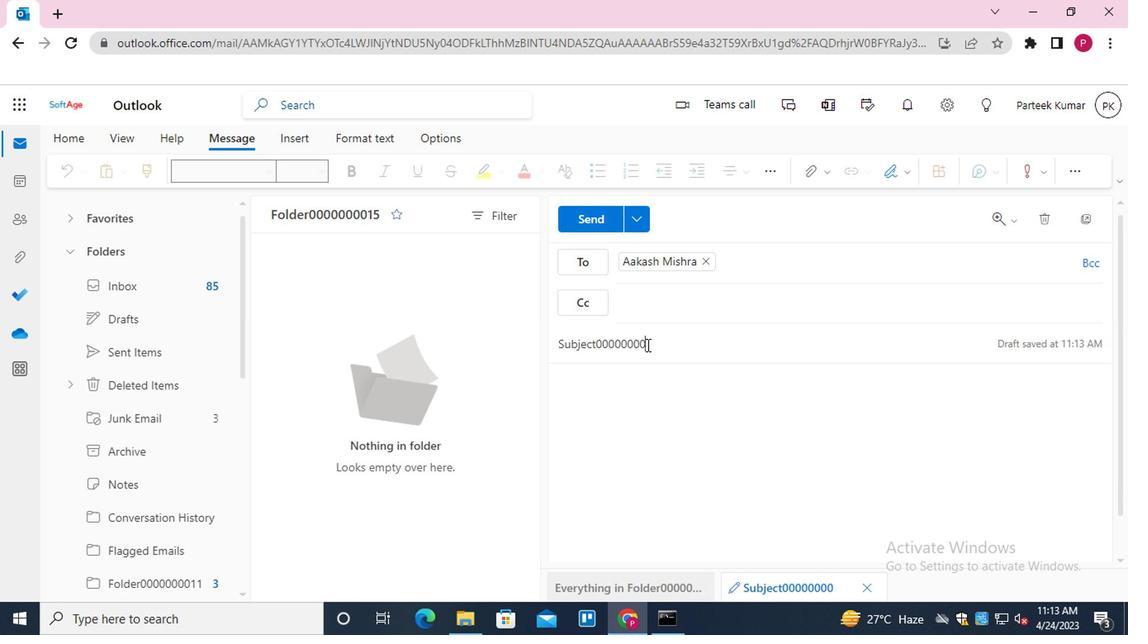 
Action: Mouse moved to (556, 393)
Screenshot: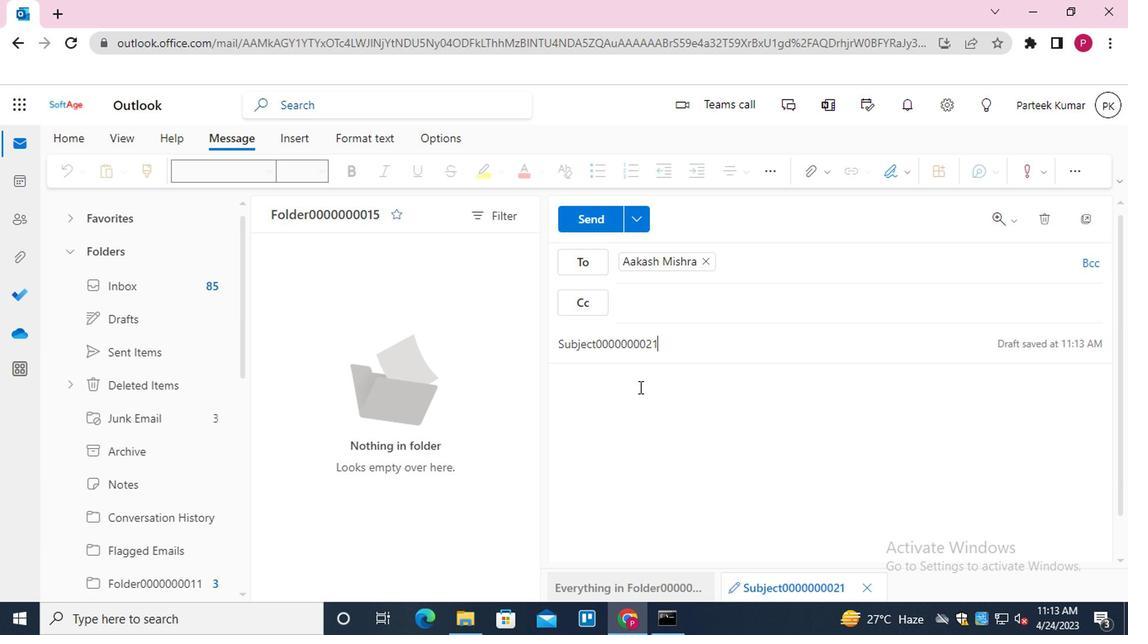 
Action: Mouse pressed left at (556, 393)
Screenshot: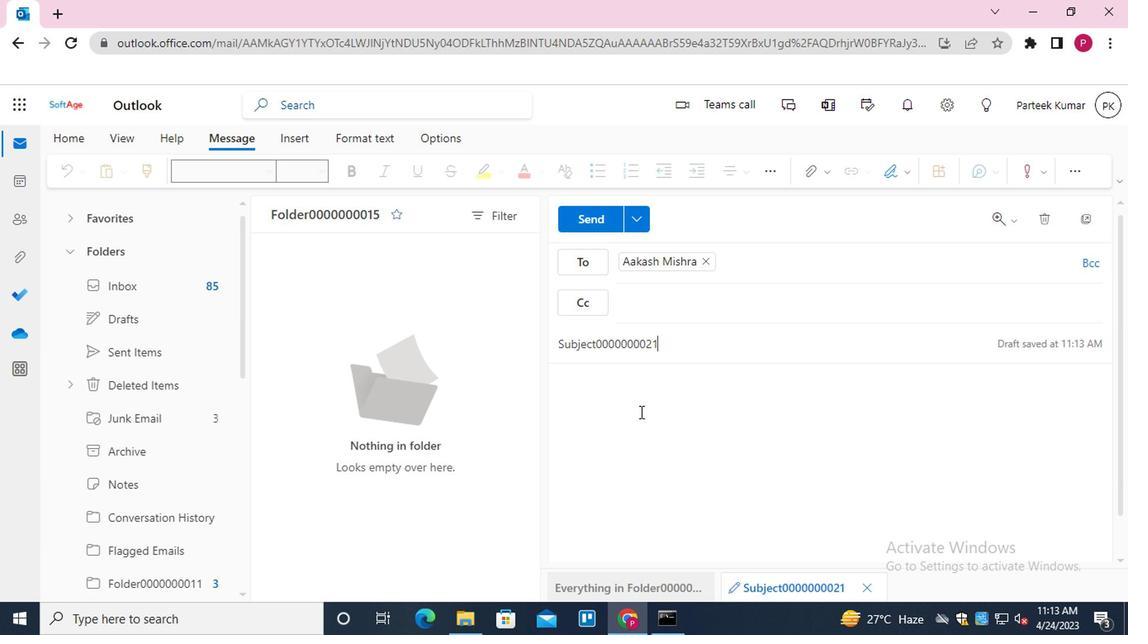 
Action: Key pressed <Key.shift>MESSAF<Key.backspace>GE0000000021
Screenshot: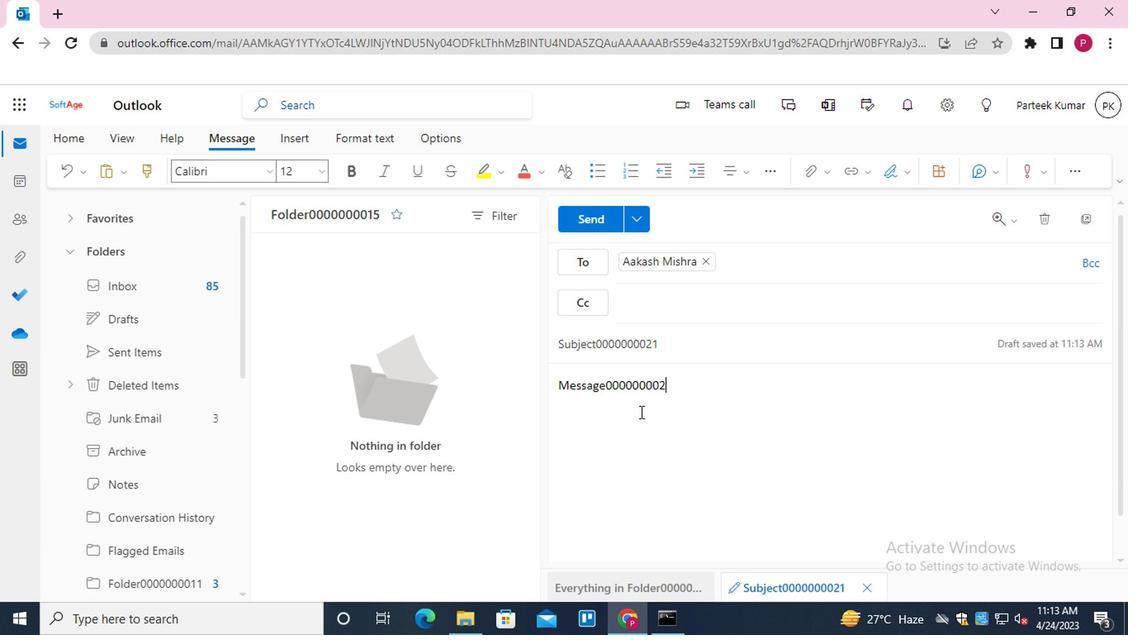 
Action: Mouse moved to (514, 256)
Screenshot: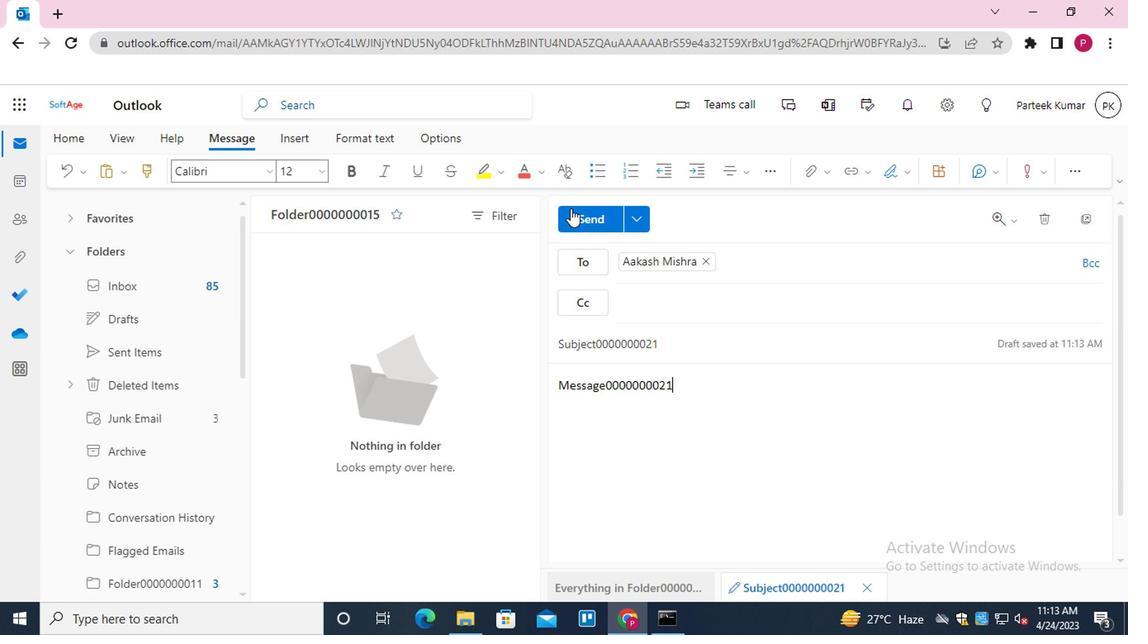 
Action: Mouse pressed left at (514, 256)
Screenshot: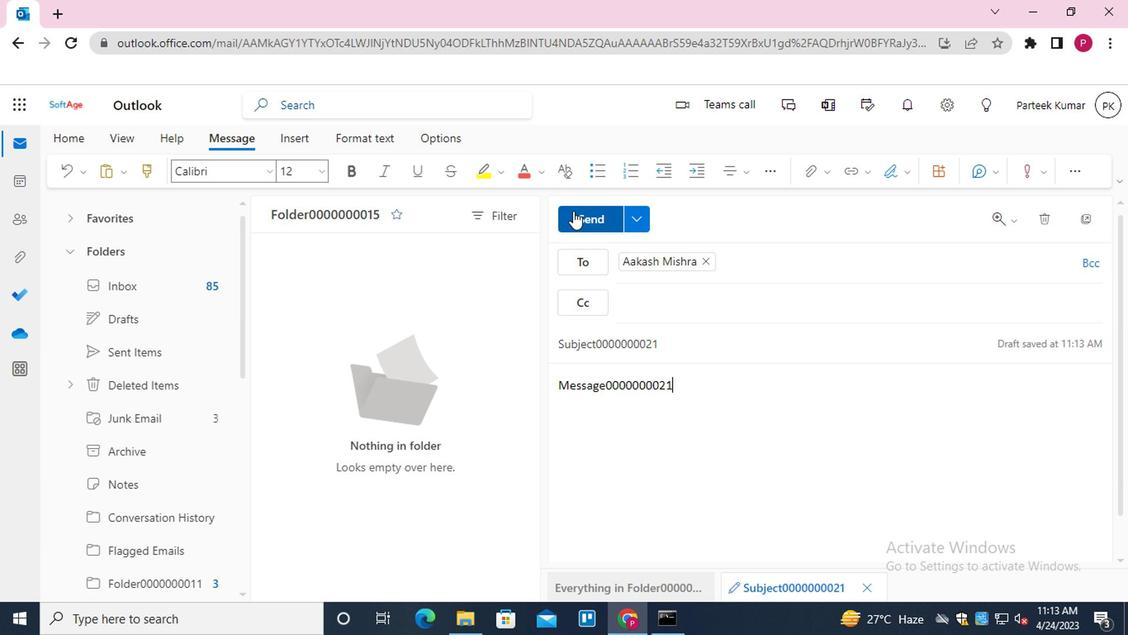 
Action: Mouse moved to (207, 308)
Screenshot: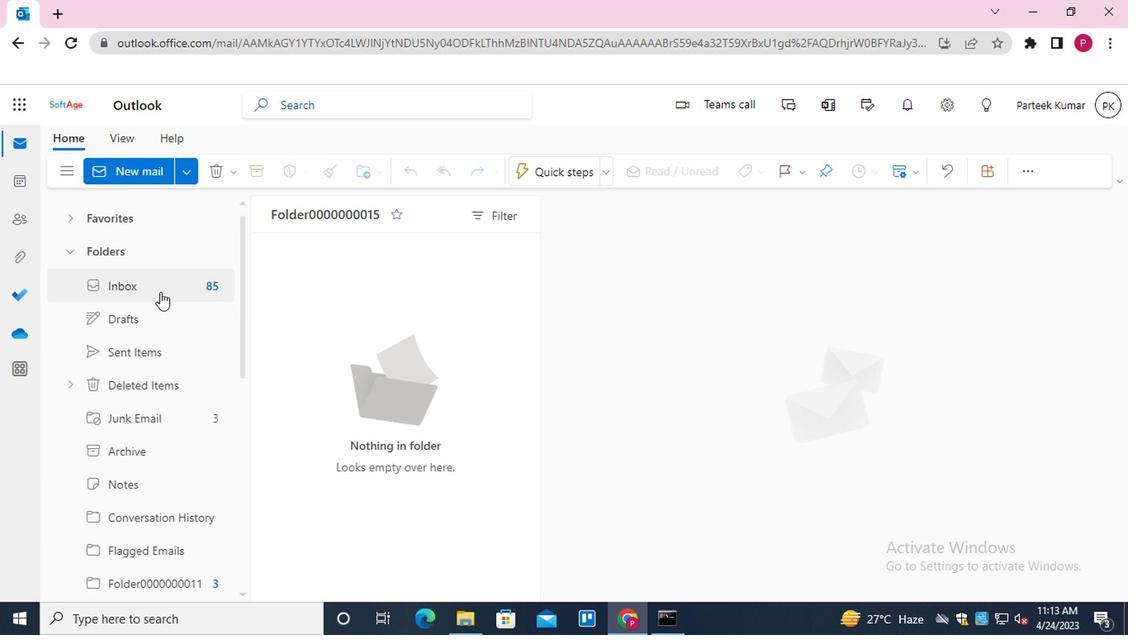 
Action: Mouse pressed left at (207, 308)
Screenshot: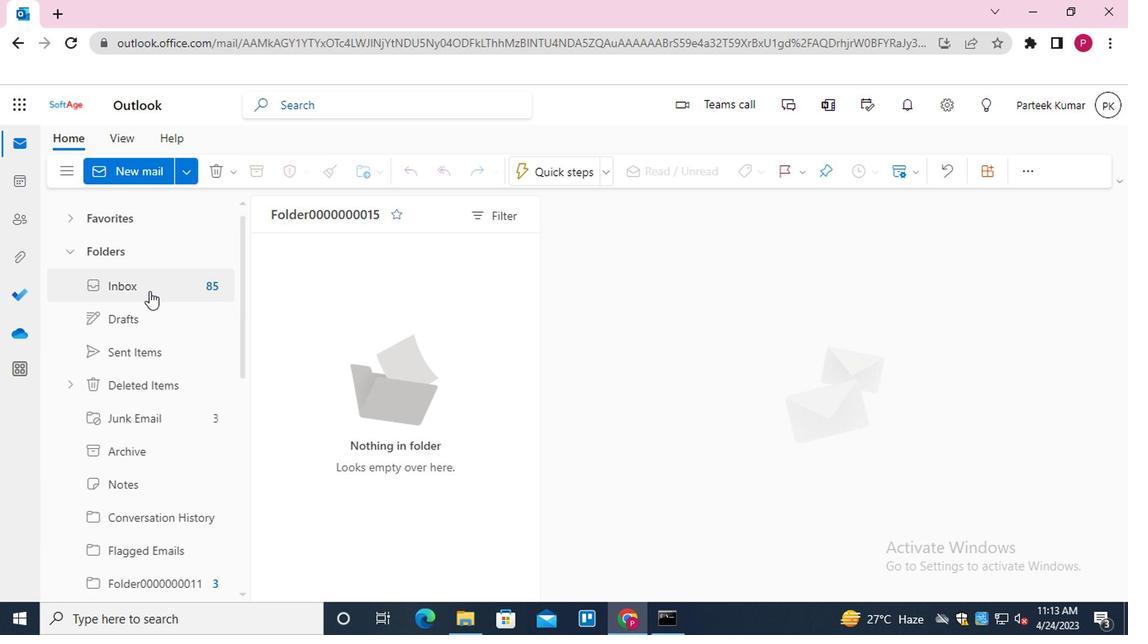 
Action: Mouse moved to (183, 223)
Screenshot: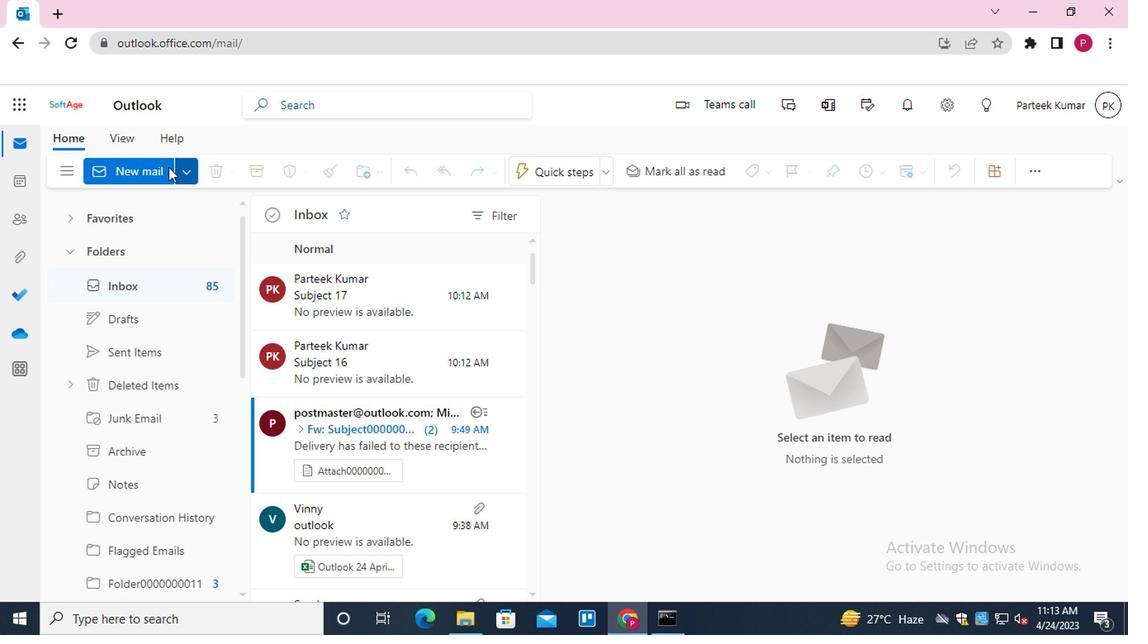 
Action: Mouse pressed left at (183, 223)
Screenshot: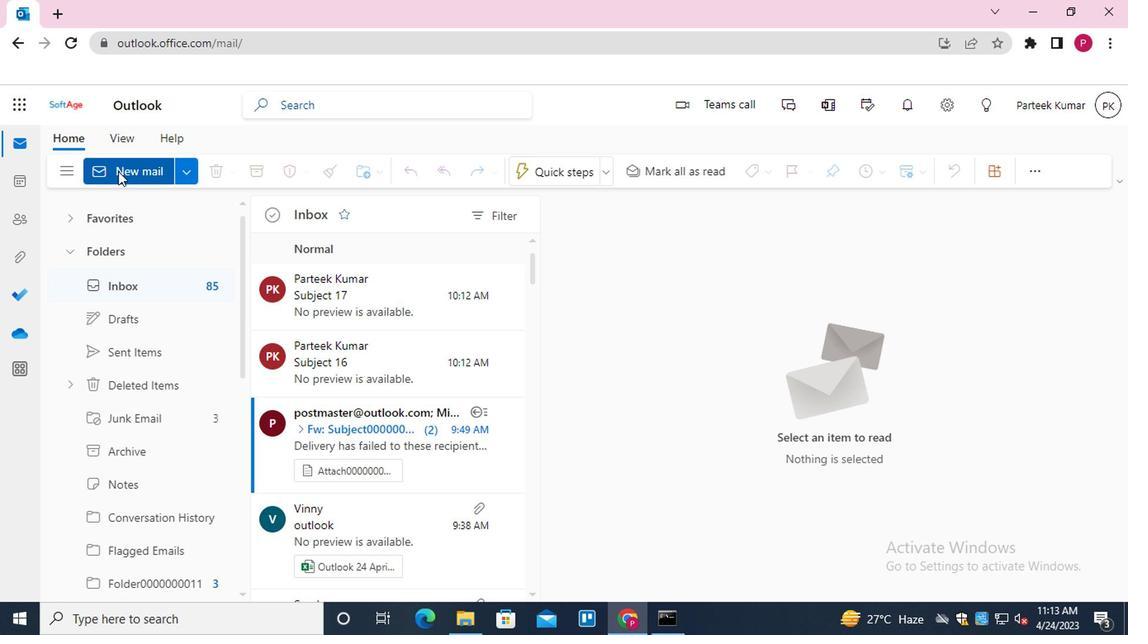 
Action: Mouse moved to (575, 285)
Screenshot: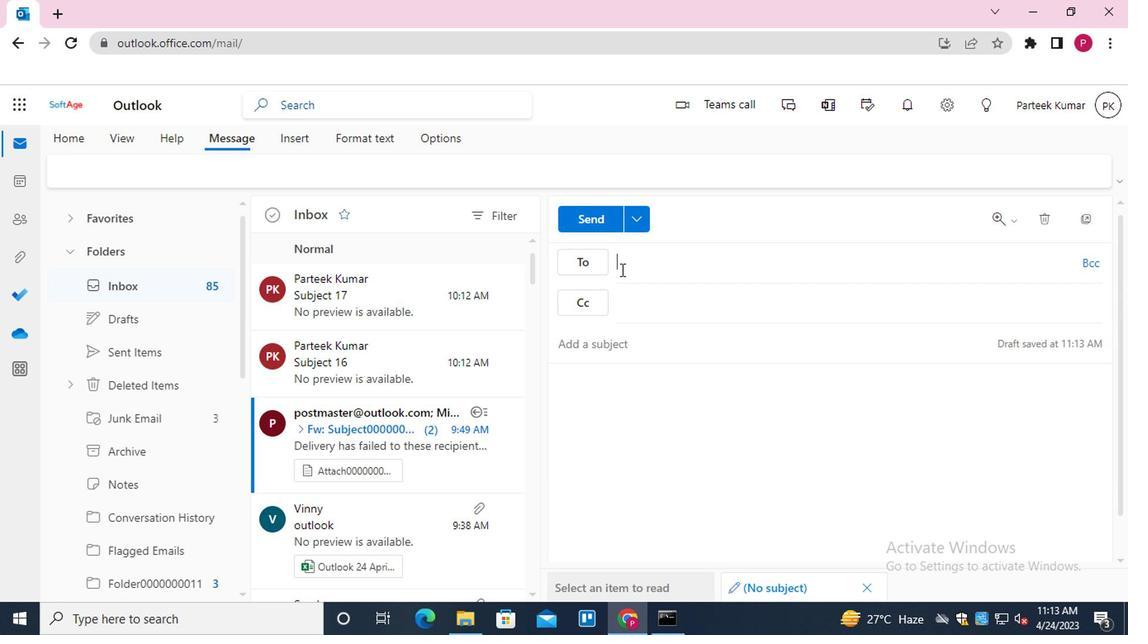 
Action: Mouse pressed left at (575, 285)
Screenshot: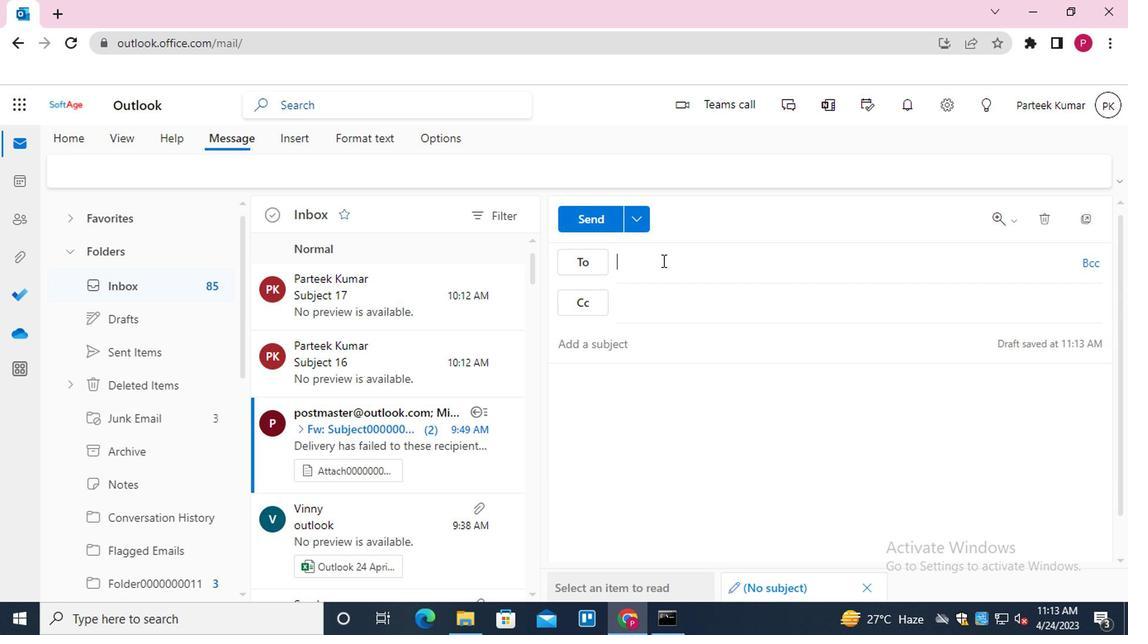 
Action: Mouse moved to (594, 335)
Screenshot: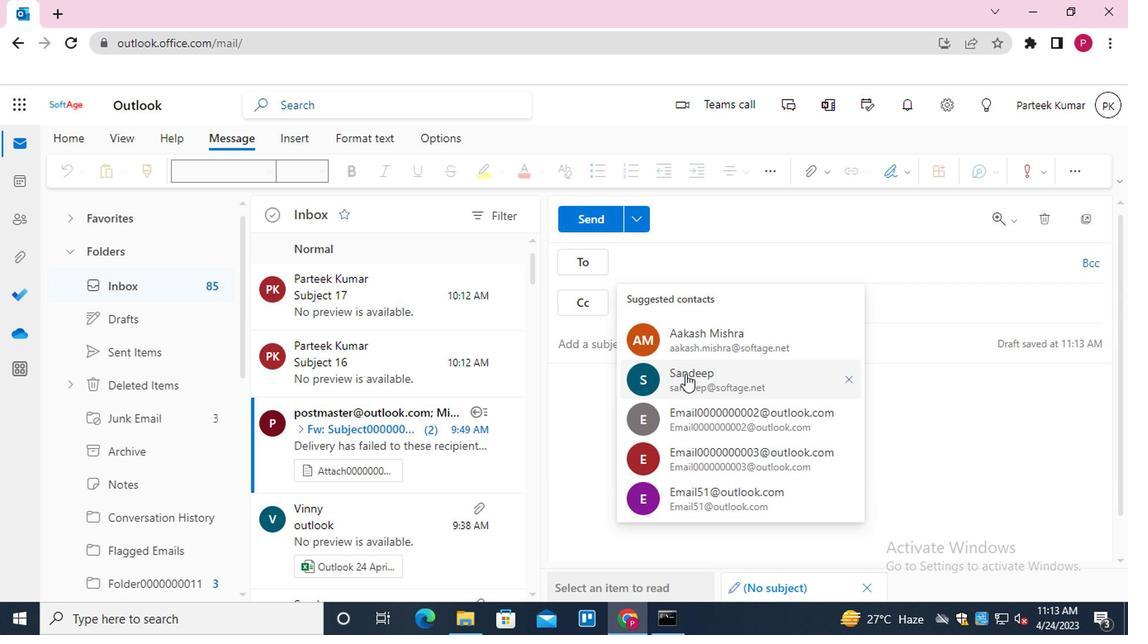 
Action: Mouse pressed left at (594, 335)
Screenshot: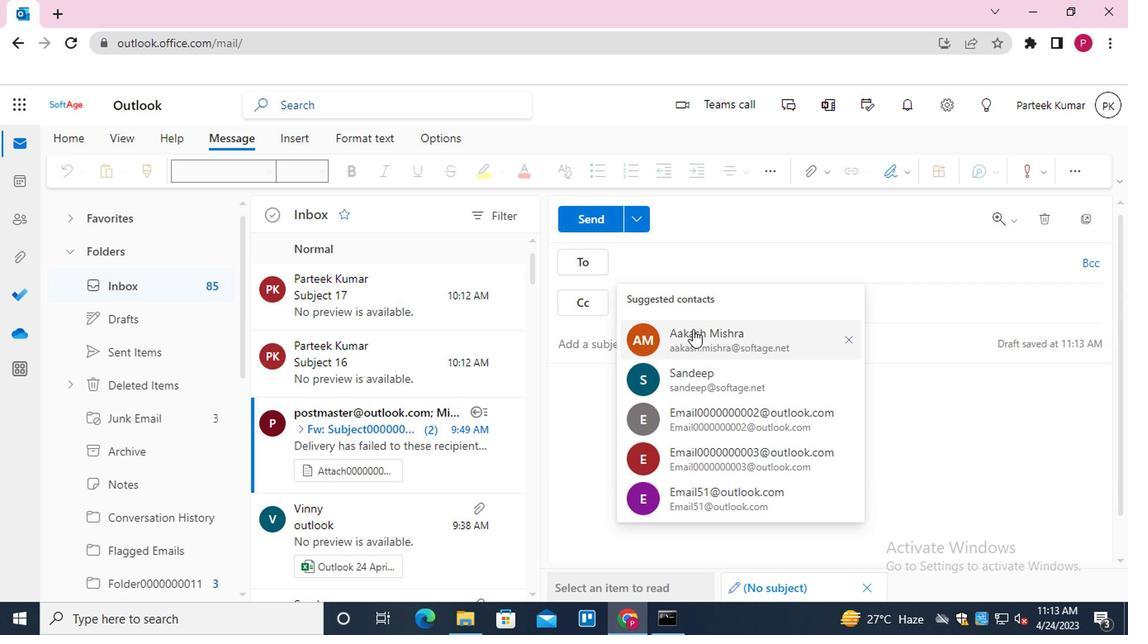 
Action: Mouse moved to (597, 304)
Screenshot: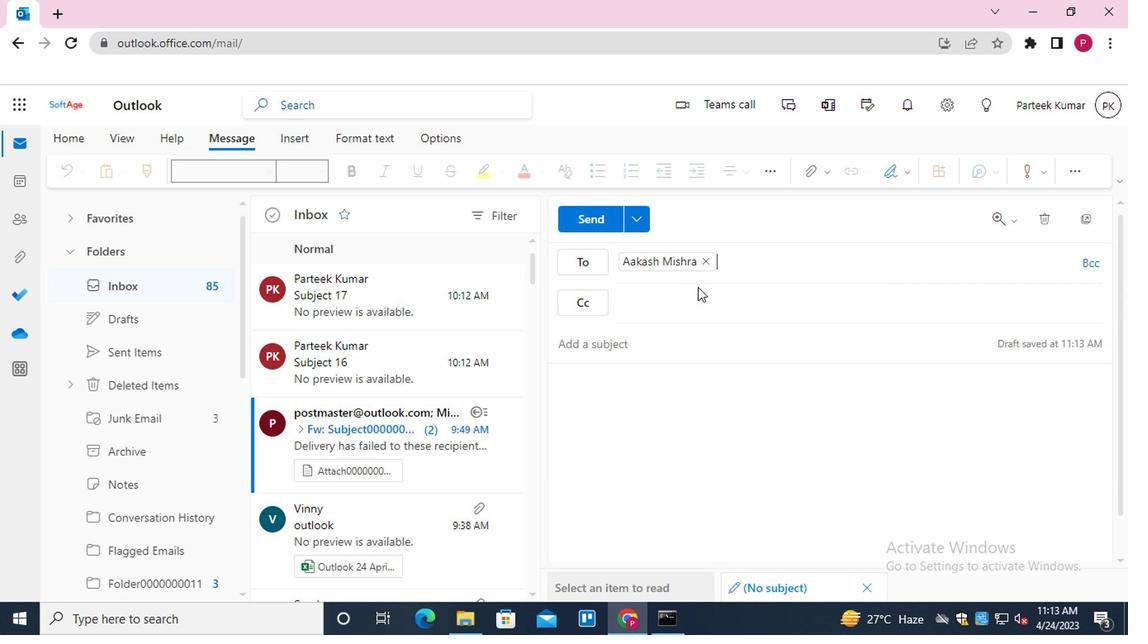
Action: Key pressed <Key.shift><Key.shift>EMAIL0000000002<Key.enter>
Screenshot: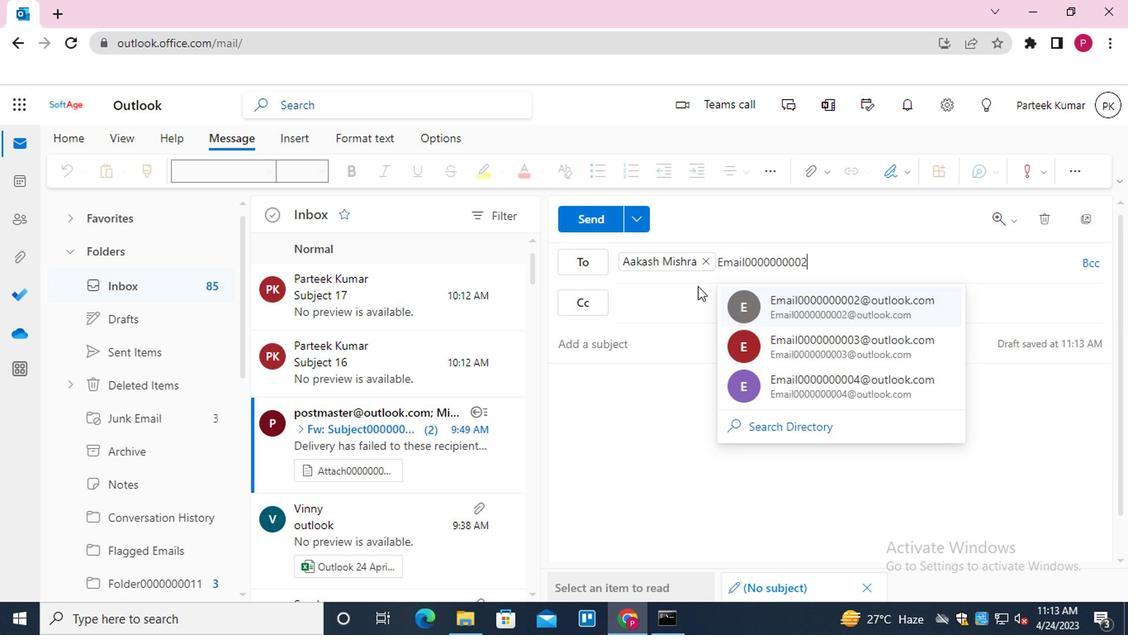 
Action: Mouse moved to (572, 352)
Screenshot: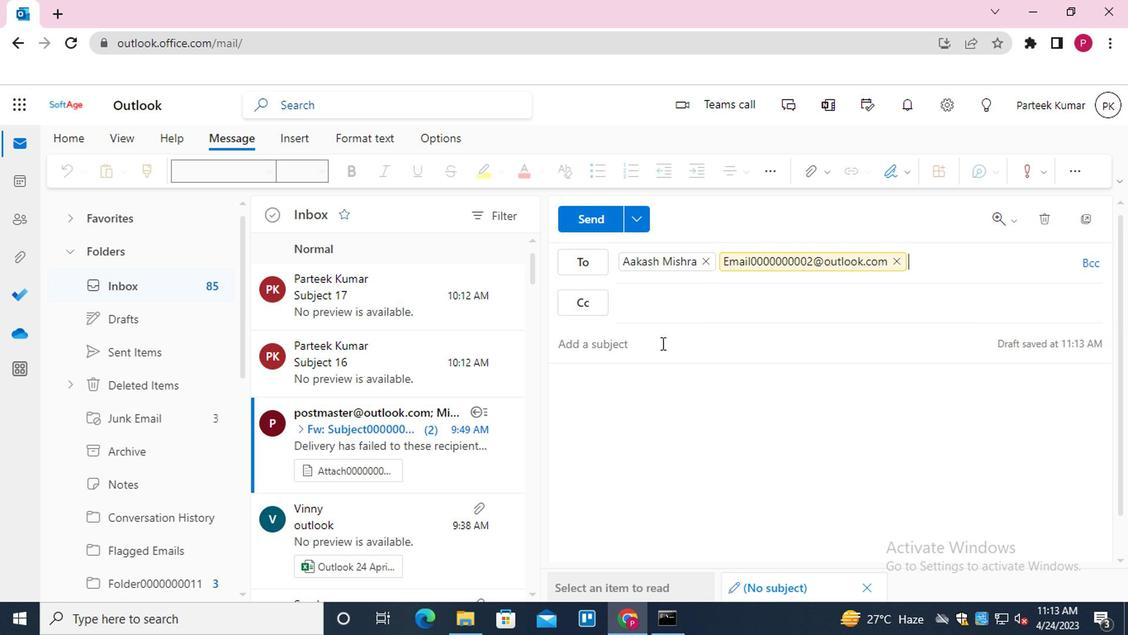 
Action: Mouse pressed left at (572, 352)
Screenshot: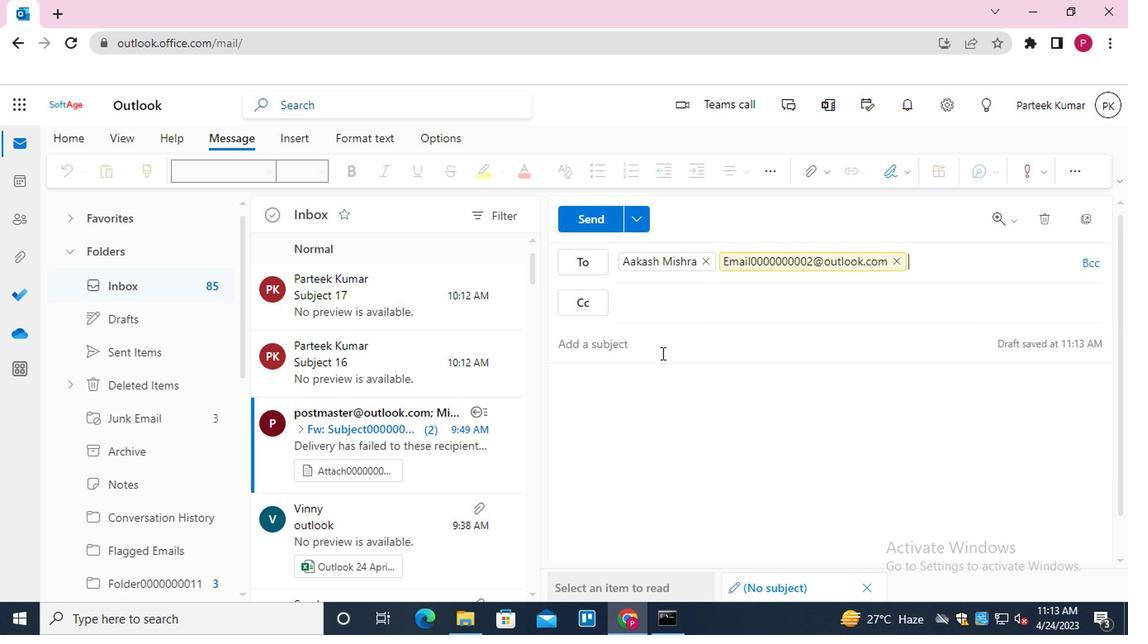 
Action: Key pressed <Key.shift>SUBJECT0000000022
Screenshot: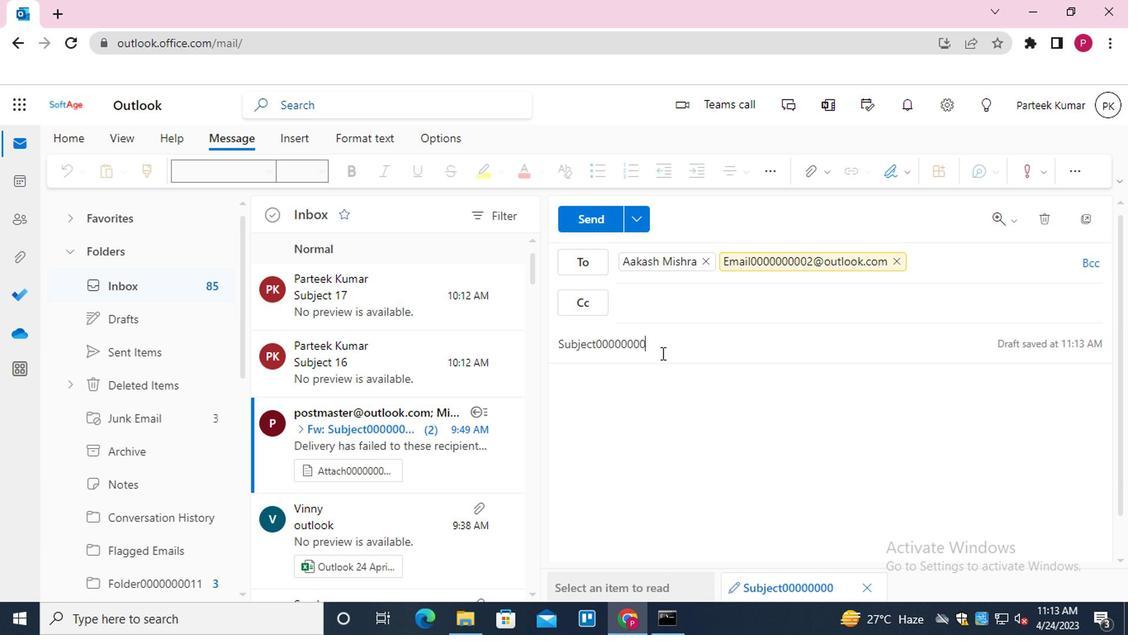 
Action: Mouse moved to (555, 400)
Screenshot: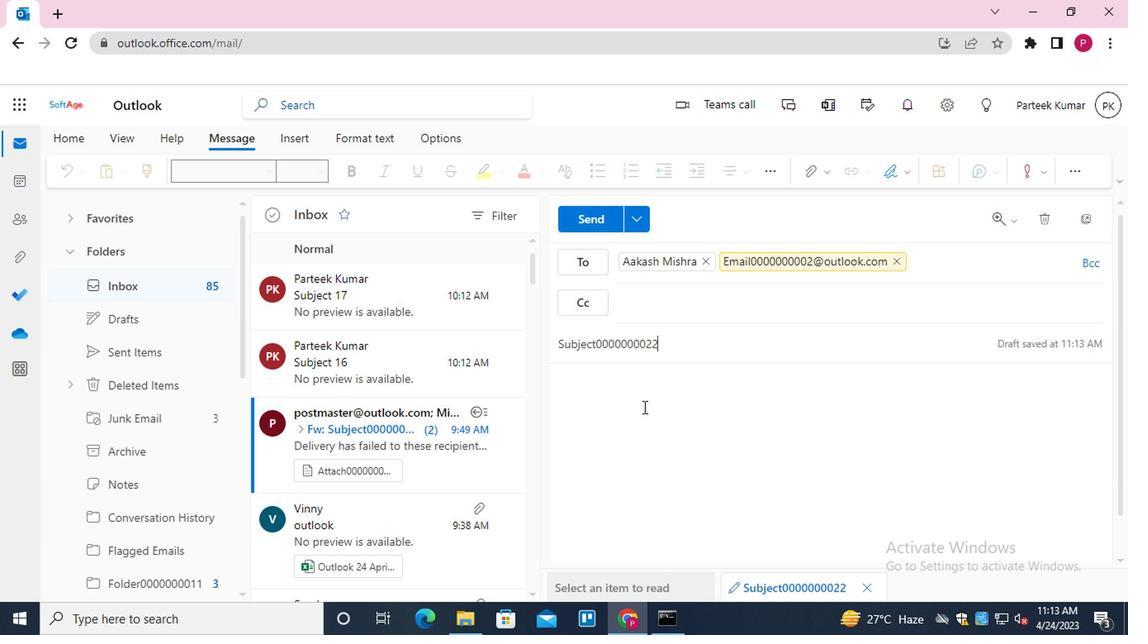 
Action: Mouse pressed left at (555, 400)
Screenshot: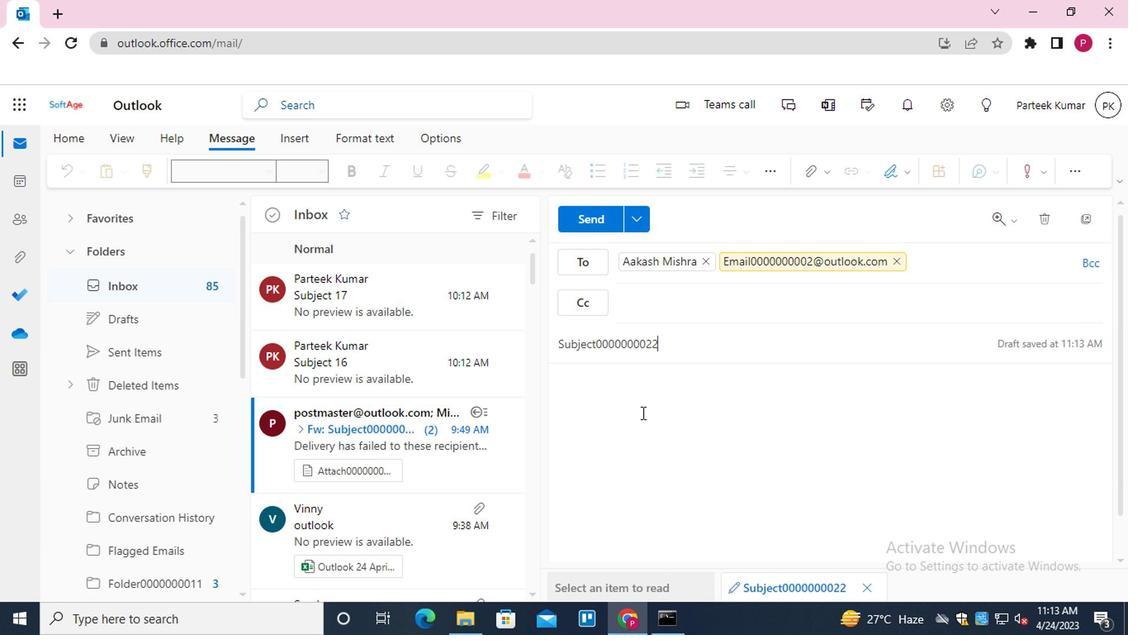 
Action: Key pressed <Key.shift>MESSAGE0000000022
Screenshot: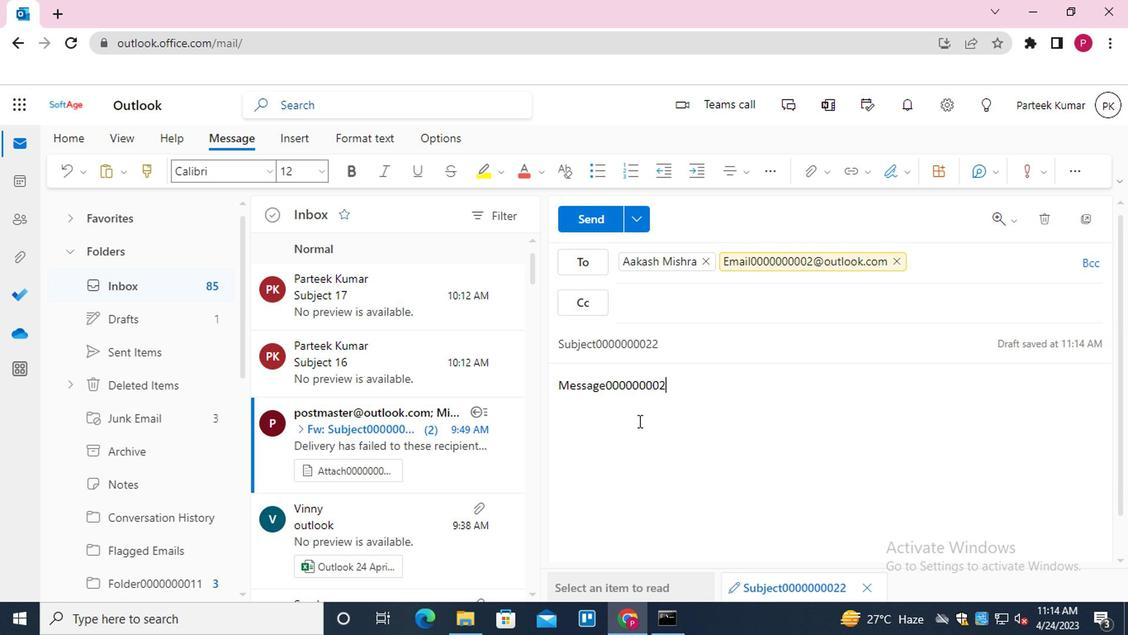
Action: Mouse moved to (523, 259)
Screenshot: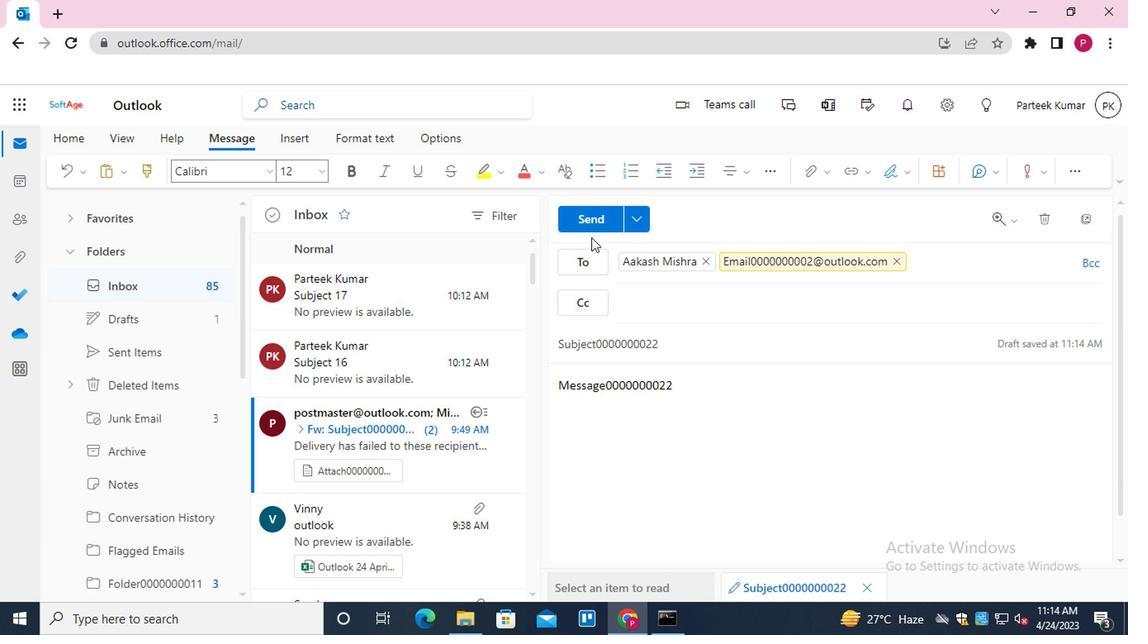 
Action: Mouse pressed left at (523, 259)
Screenshot: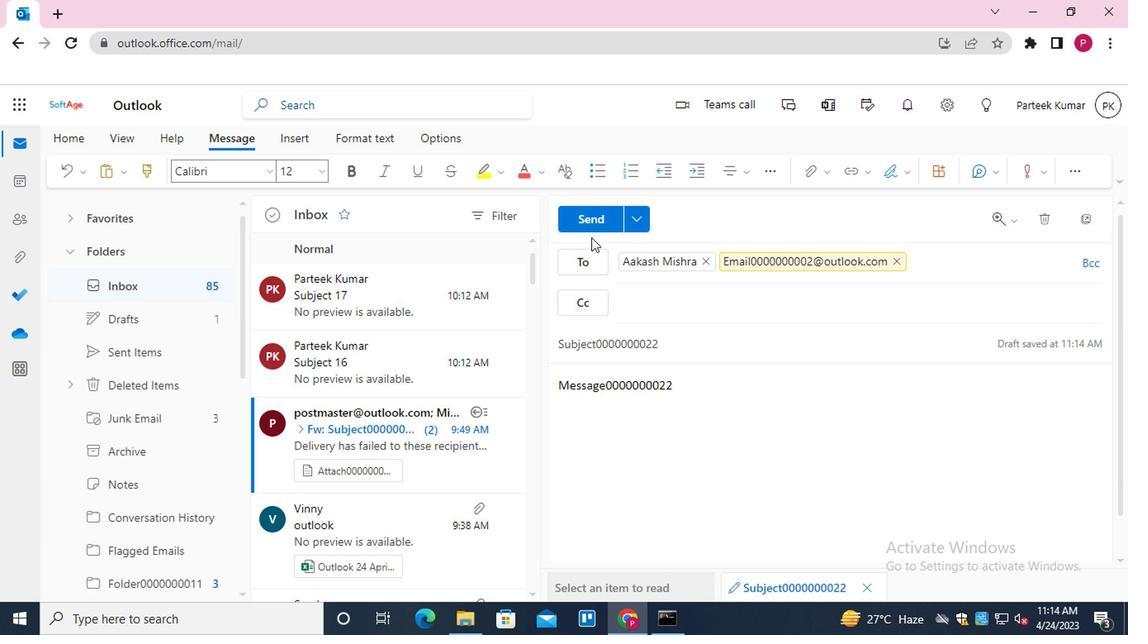 
Action: Mouse moved to (209, 218)
Screenshot: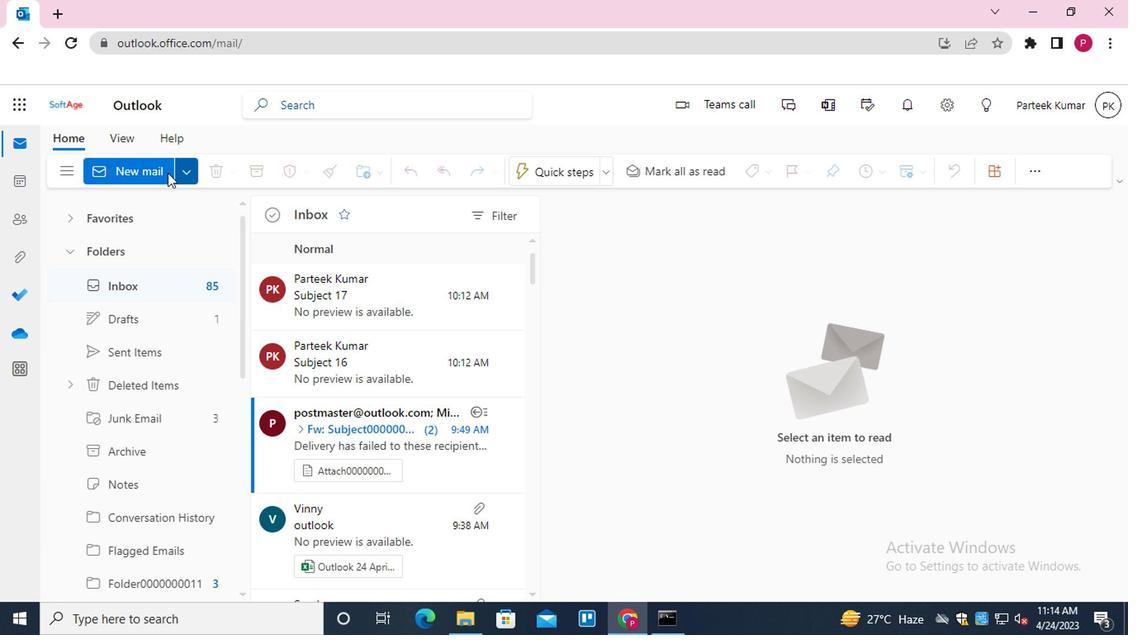 
Action: Mouse pressed left at (209, 218)
Screenshot: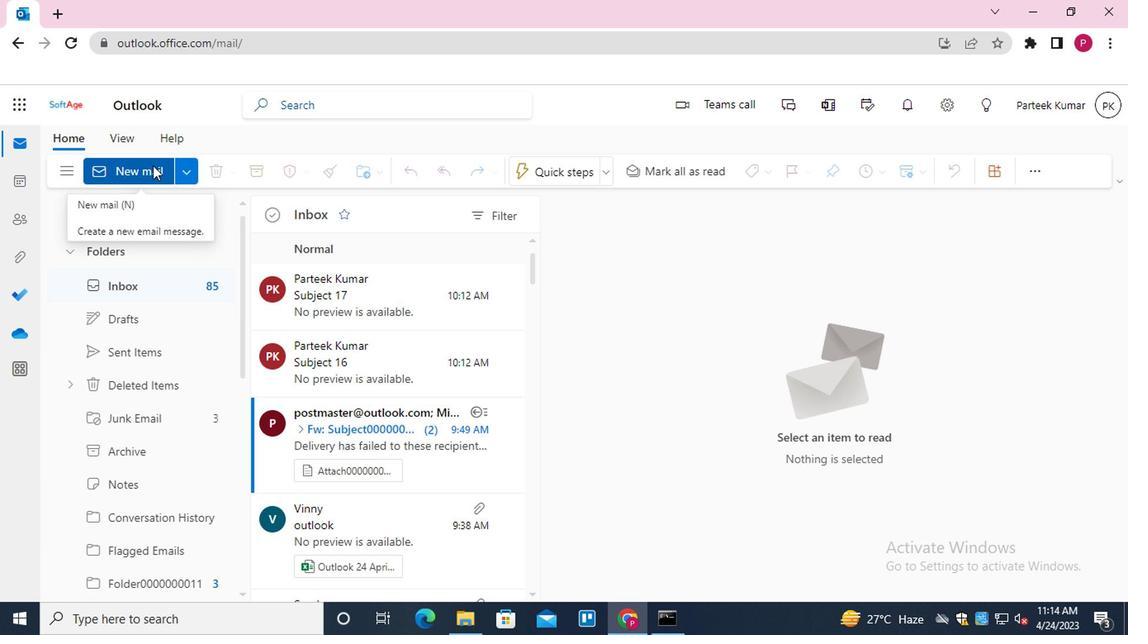 
Action: Mouse moved to (570, 288)
Screenshot: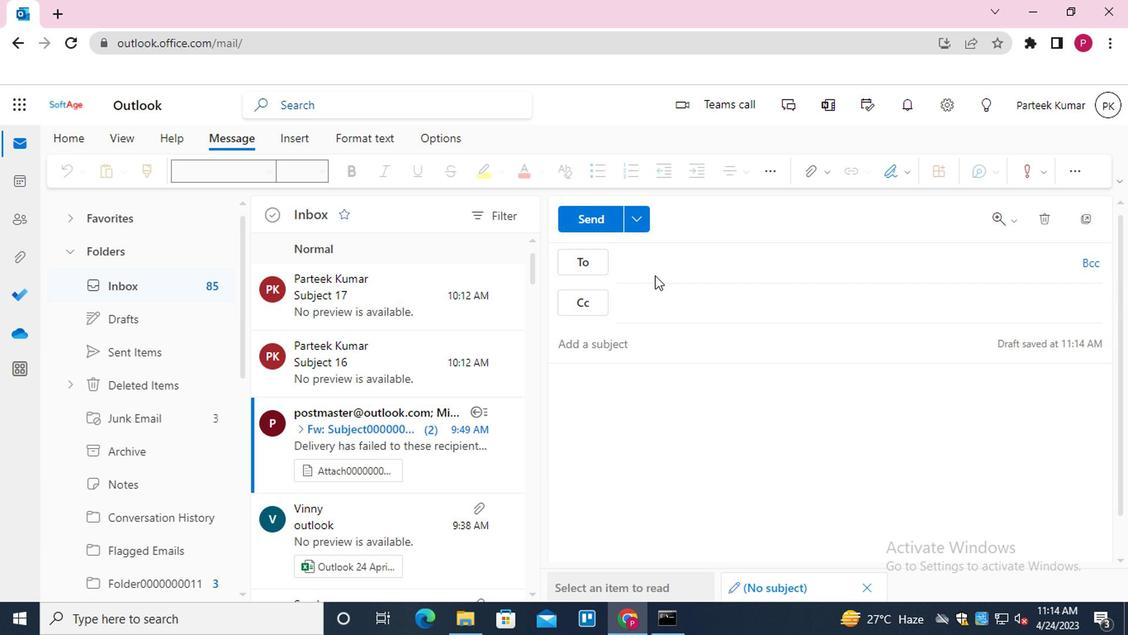 
Action: Mouse pressed left at (570, 288)
Screenshot: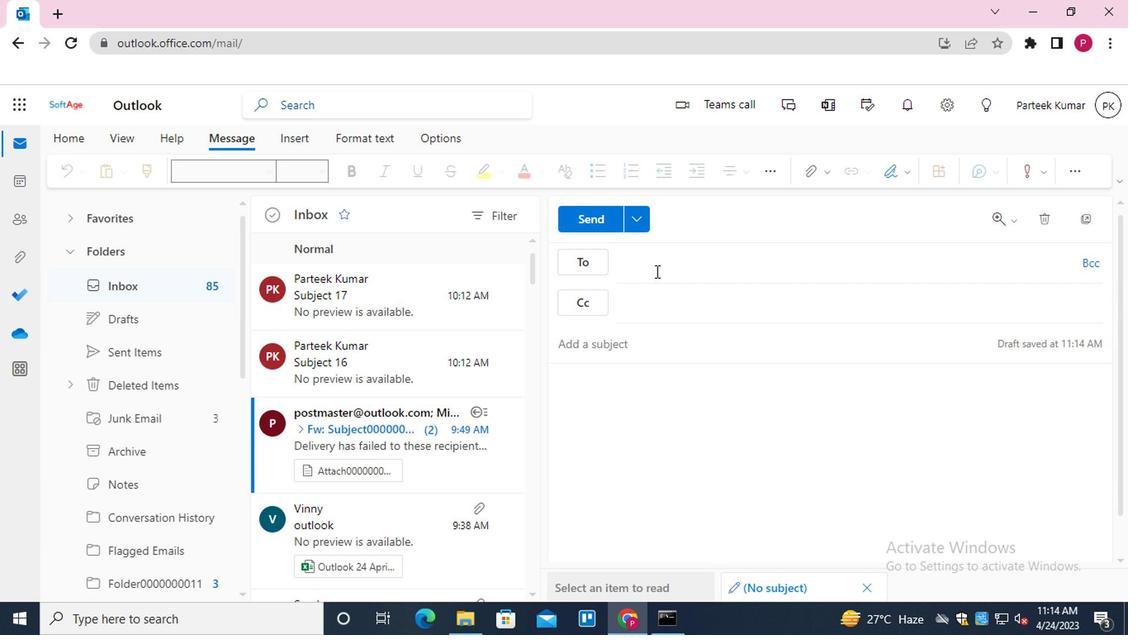 
Action: Mouse moved to (589, 332)
Screenshot: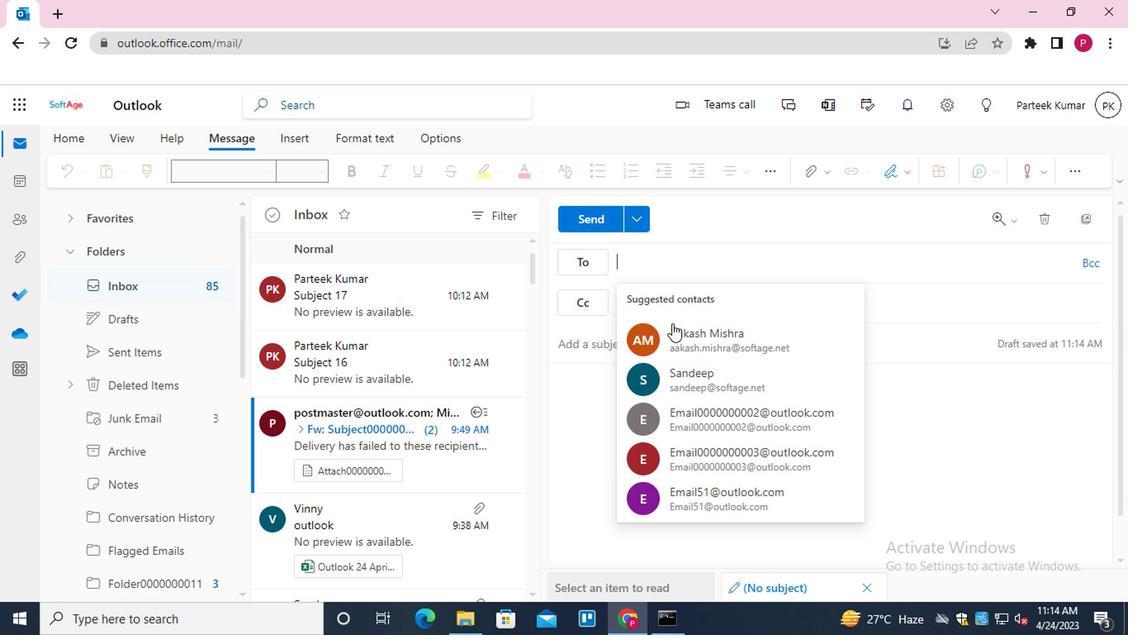 
Action: Mouse pressed left at (589, 332)
Screenshot: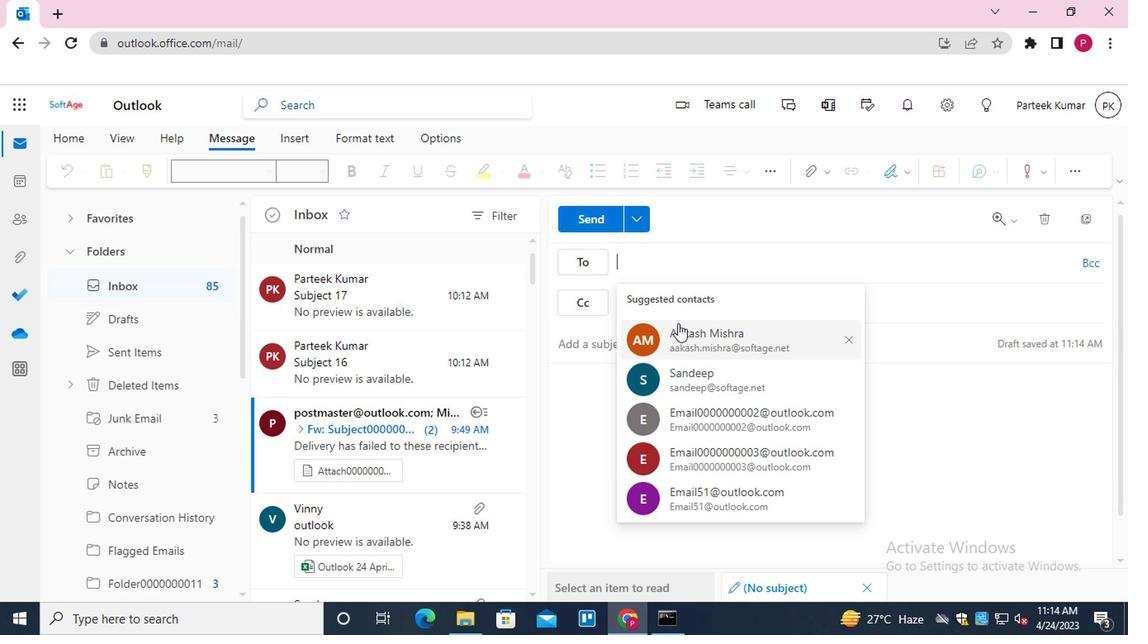 
Action: Mouse moved to (539, 343)
Screenshot: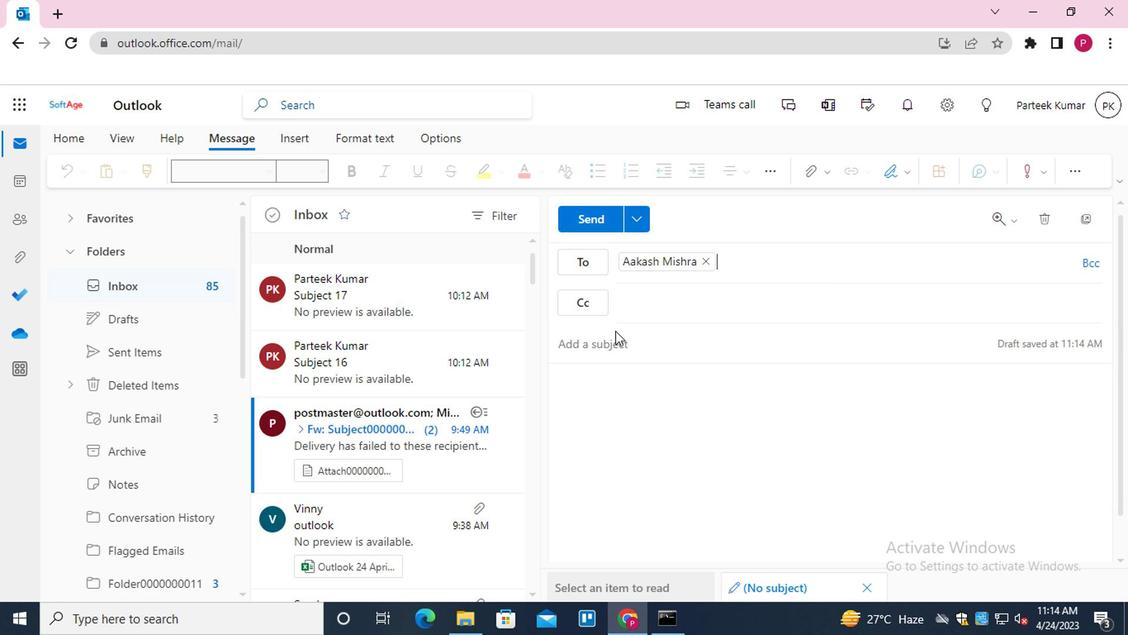 
Action: Mouse pressed left at (539, 343)
Screenshot: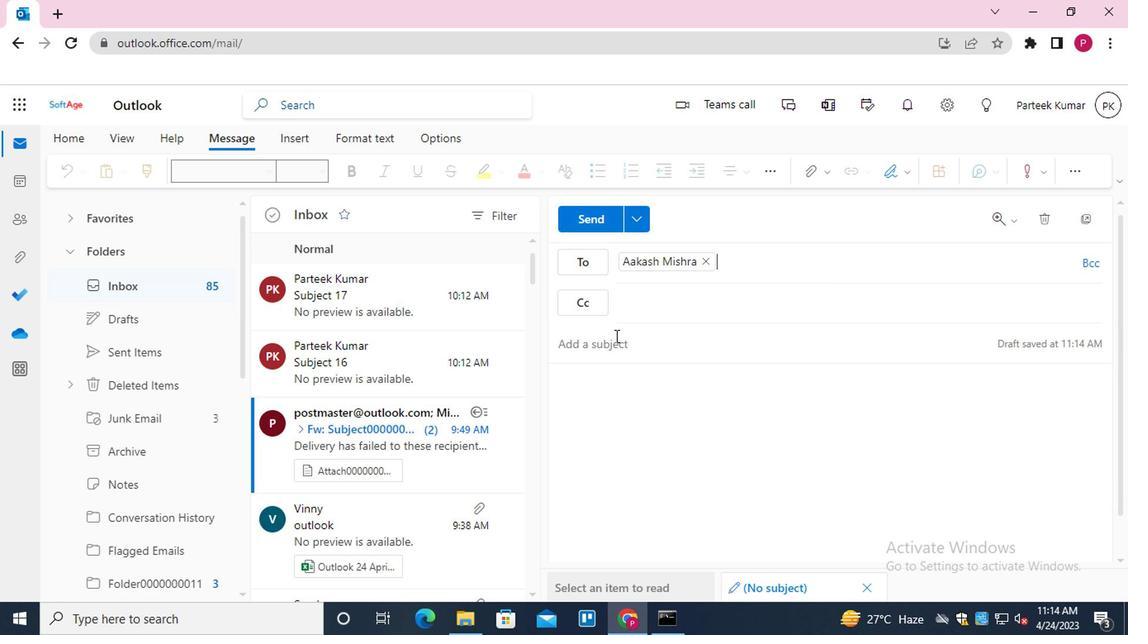 
Action: Key pressed <Key.shift>SUBJECT0000000021
Screenshot: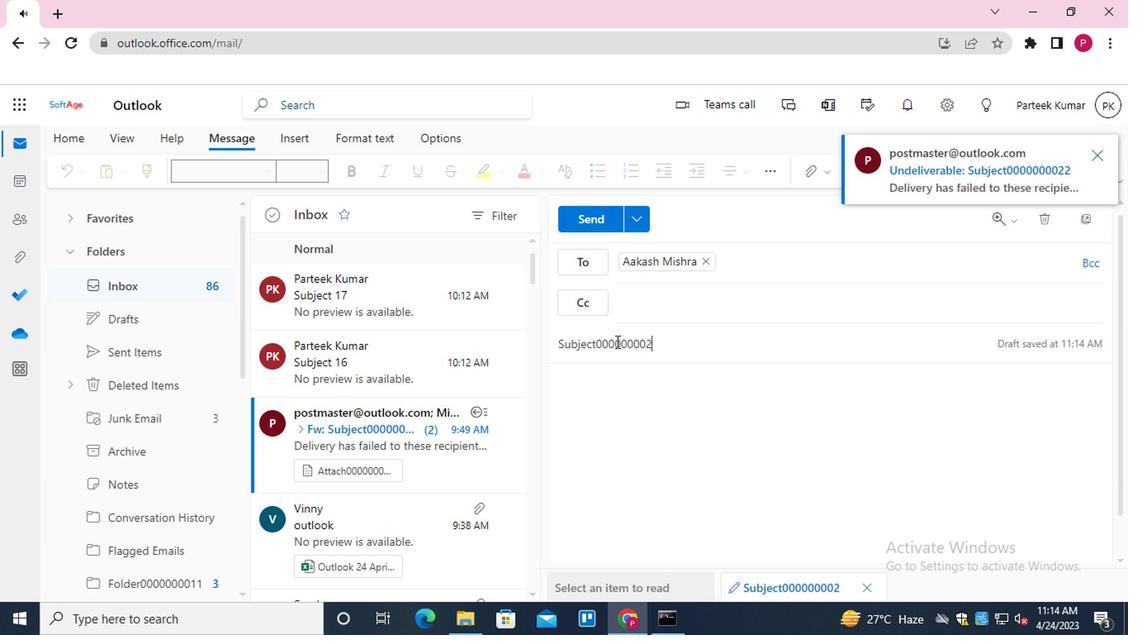 
Action: Mouse moved to (537, 393)
Screenshot: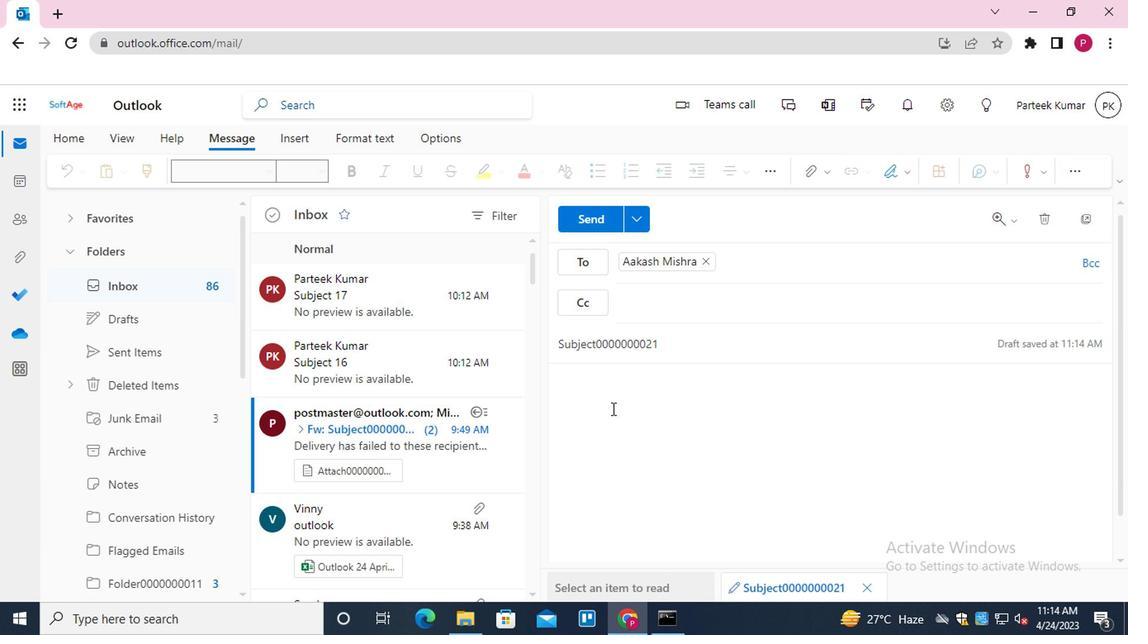 
Action: Mouse pressed left at (537, 393)
Screenshot: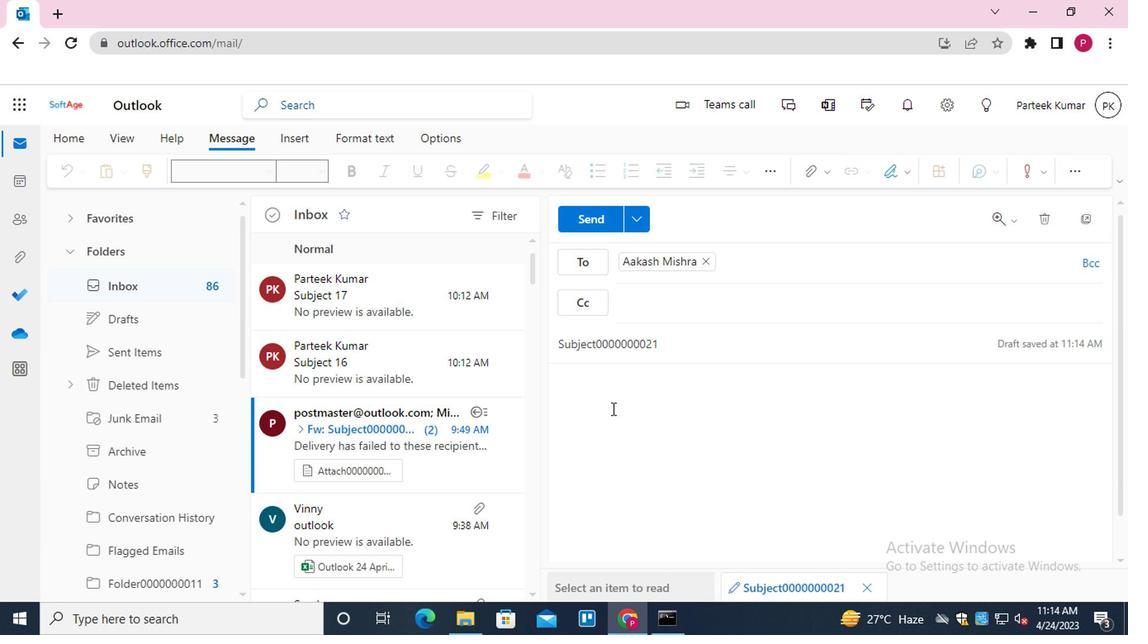 
Action: Key pressed <Key.shift>MESSAGE9<Key.backspace>0000000021
Screenshot: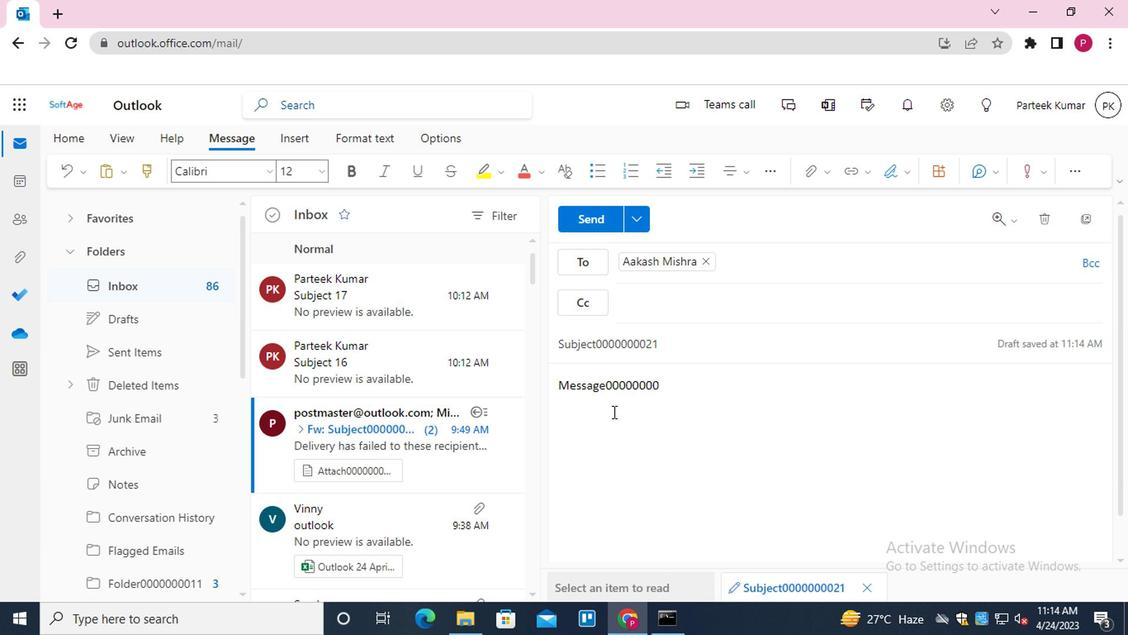 
Action: Mouse moved to (676, 221)
Screenshot: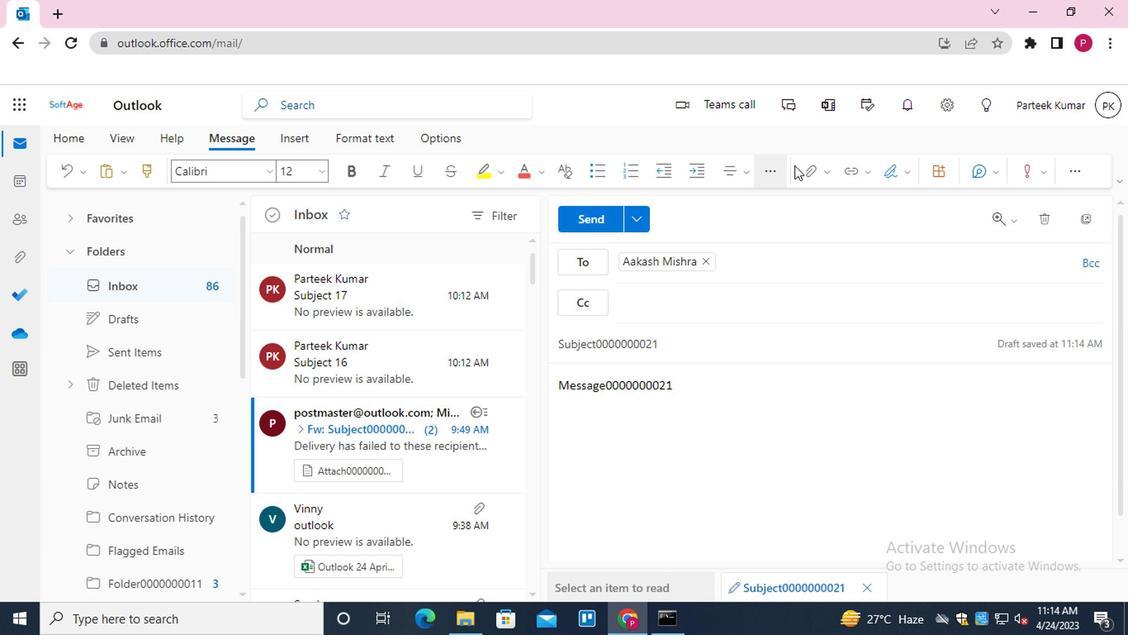 
Action: Mouse pressed left at (676, 221)
Screenshot: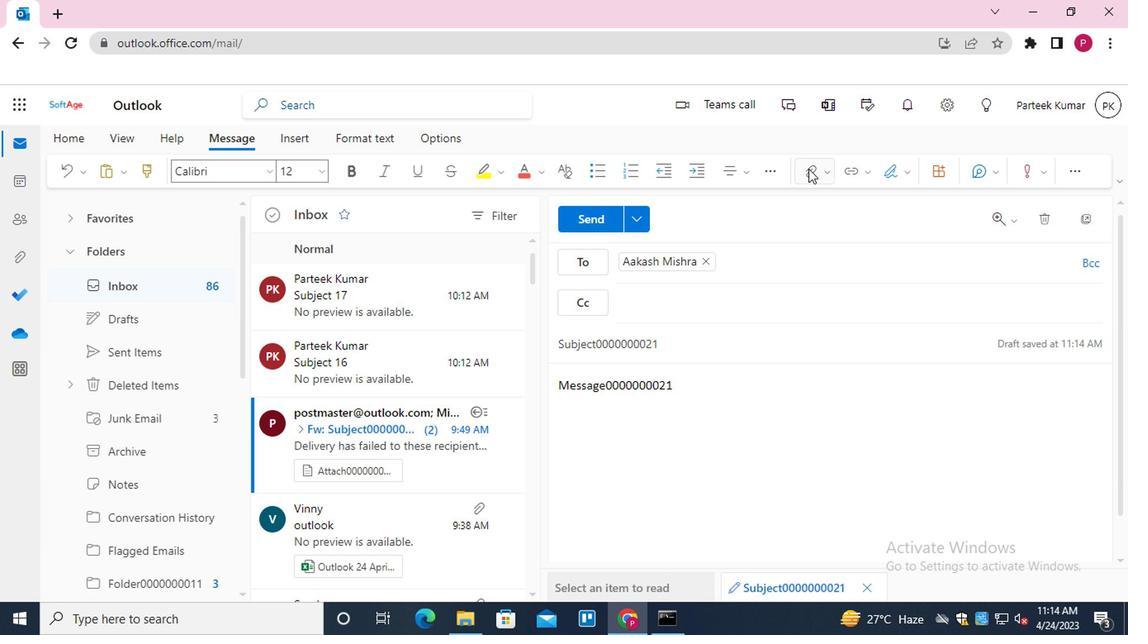 
Action: Mouse moved to (611, 249)
Screenshot: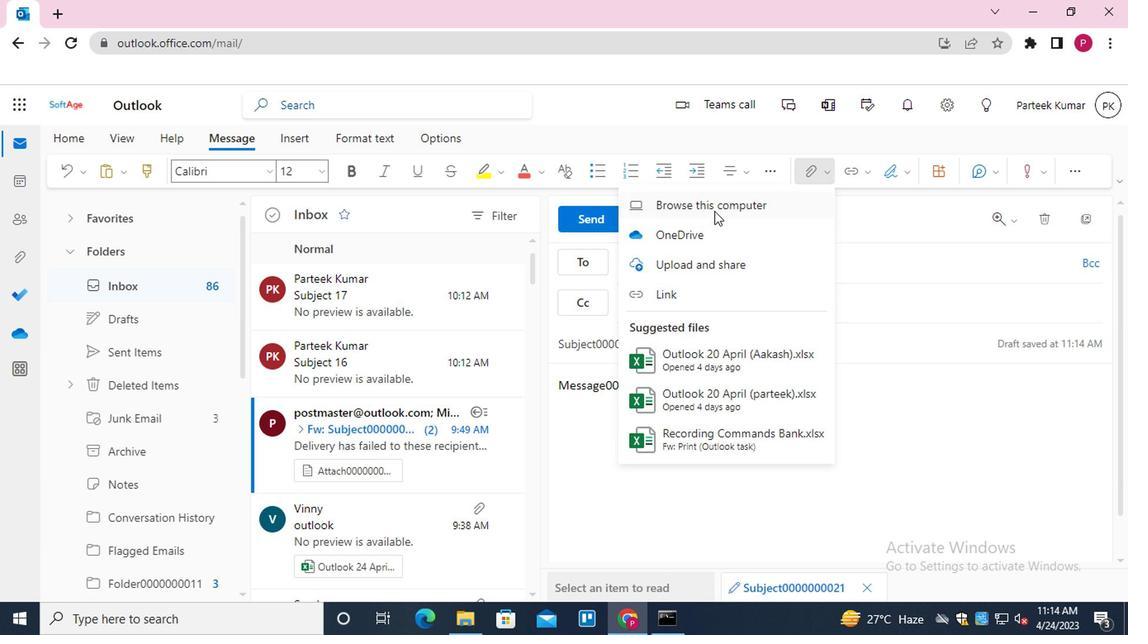 
Action: Mouse pressed left at (611, 249)
Screenshot: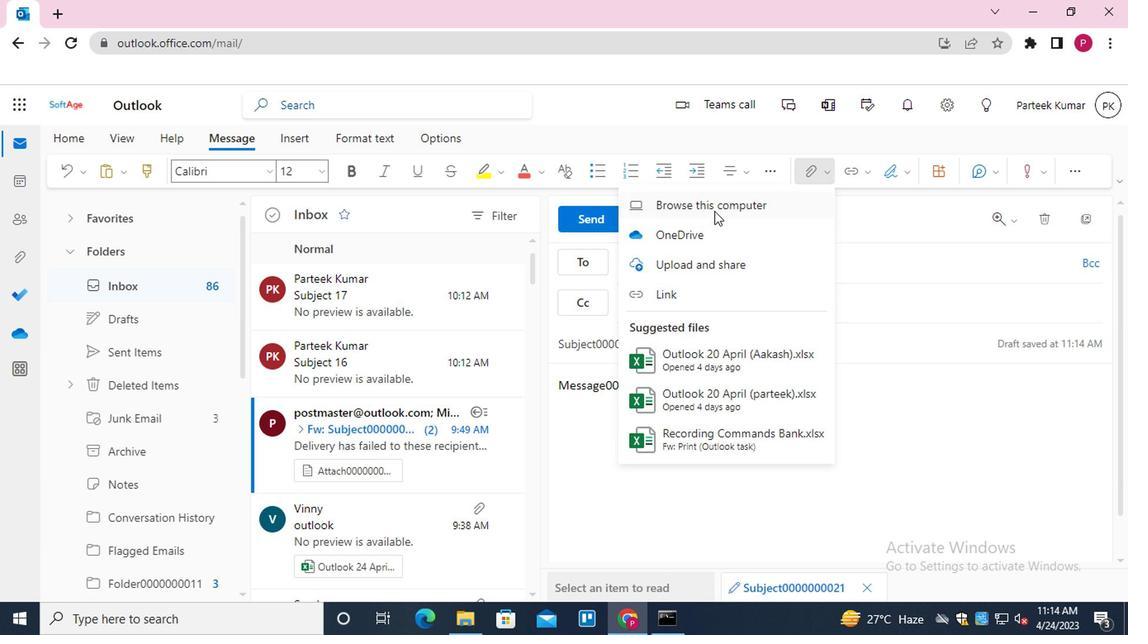 
Action: Mouse moved to (305, 184)
Screenshot: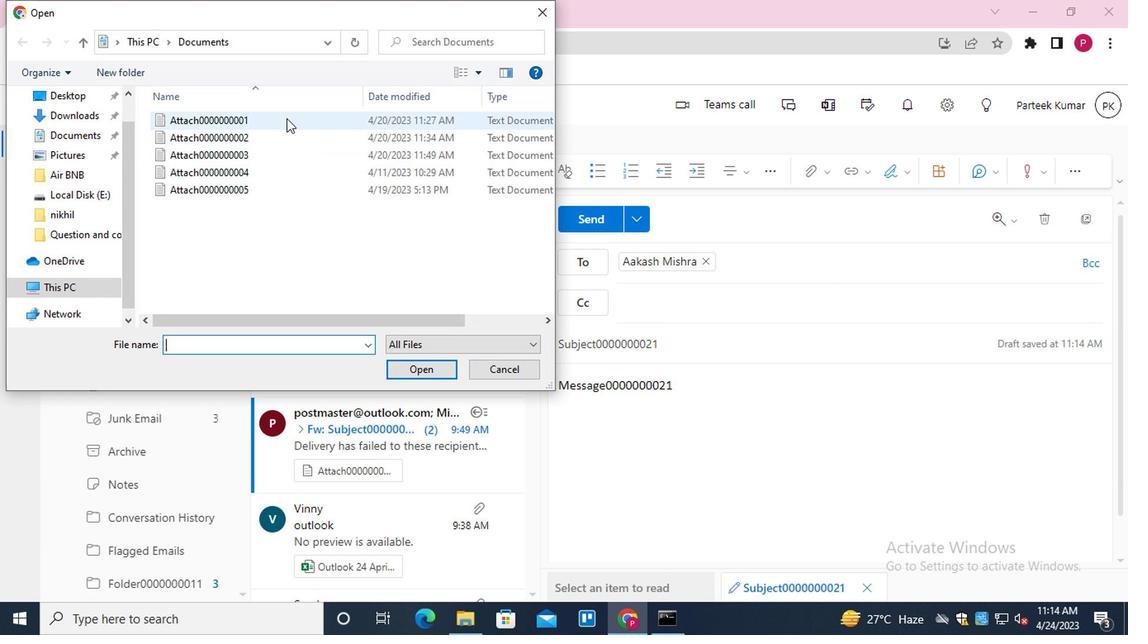 
Action: Mouse pressed left at (305, 184)
Screenshot: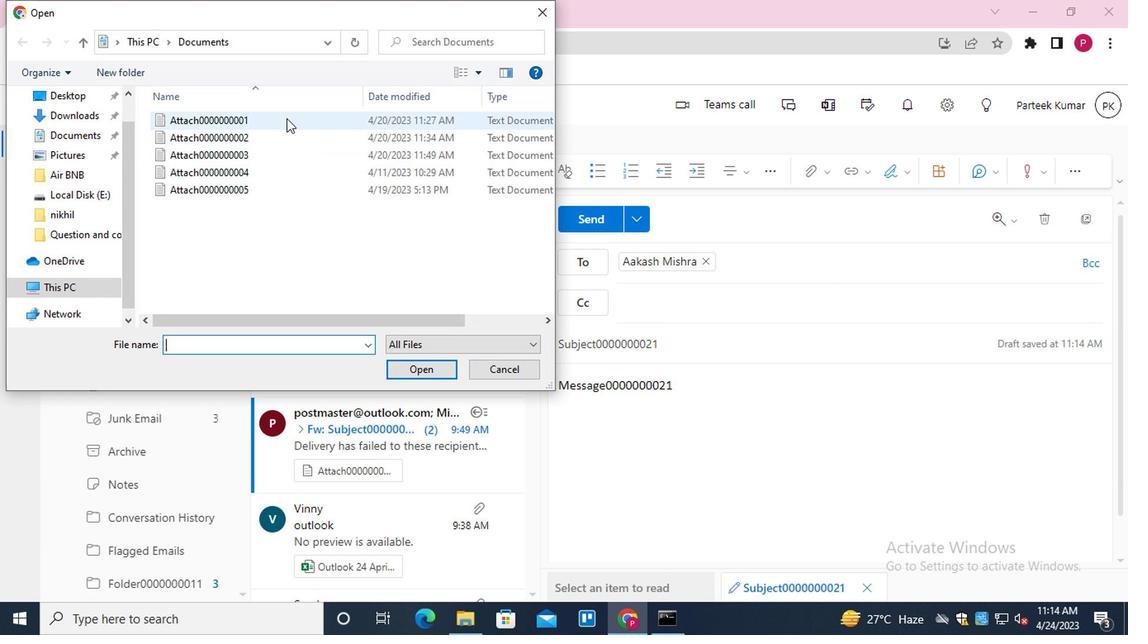 
Action: Mouse moved to (408, 364)
Screenshot: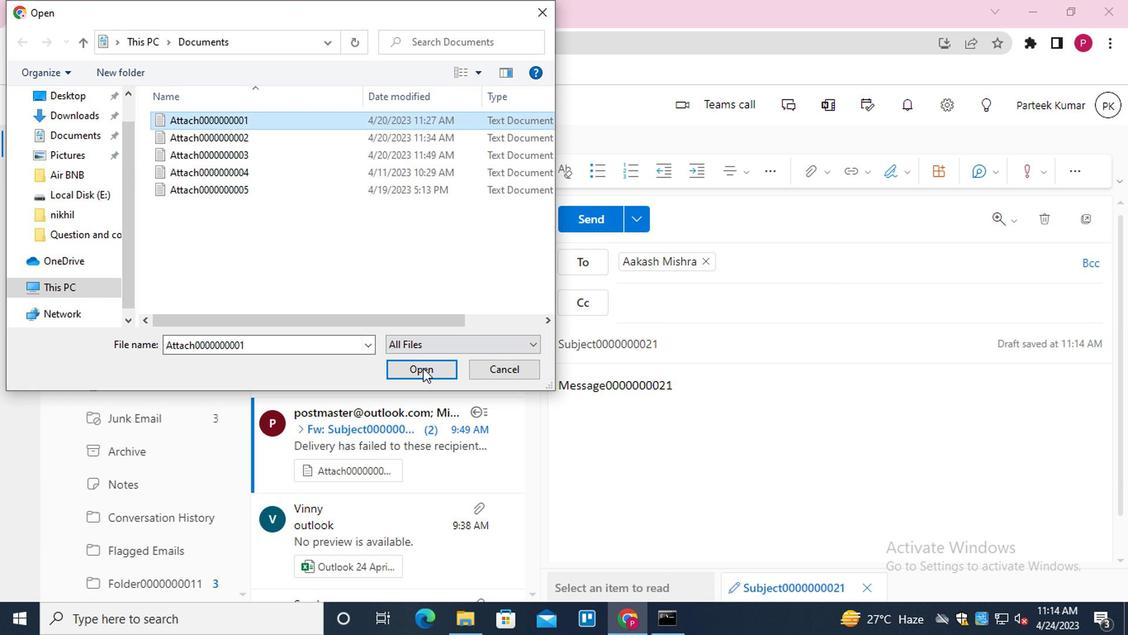 
Action: Mouse pressed left at (408, 364)
Screenshot: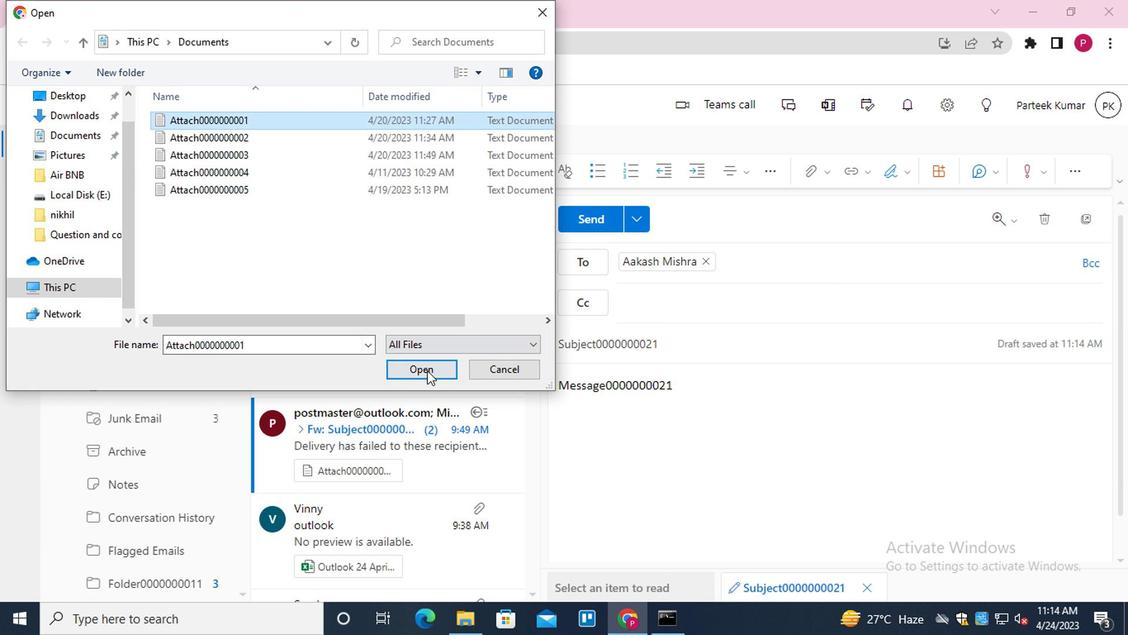 
Action: Mouse moved to (523, 255)
Screenshot: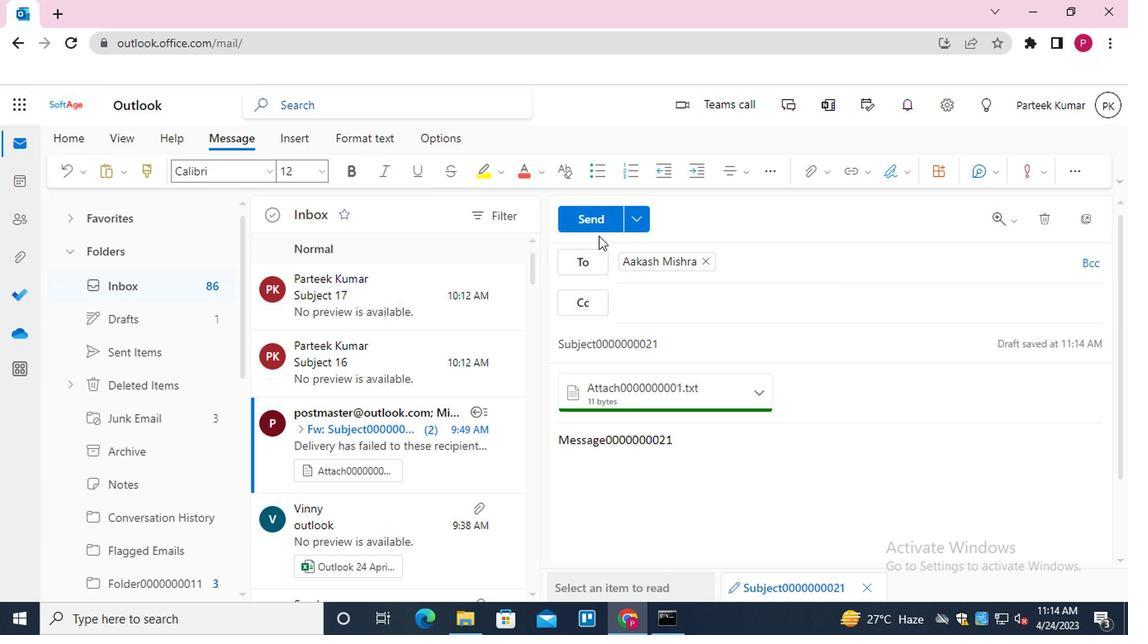 
Action: Mouse pressed left at (523, 255)
Screenshot: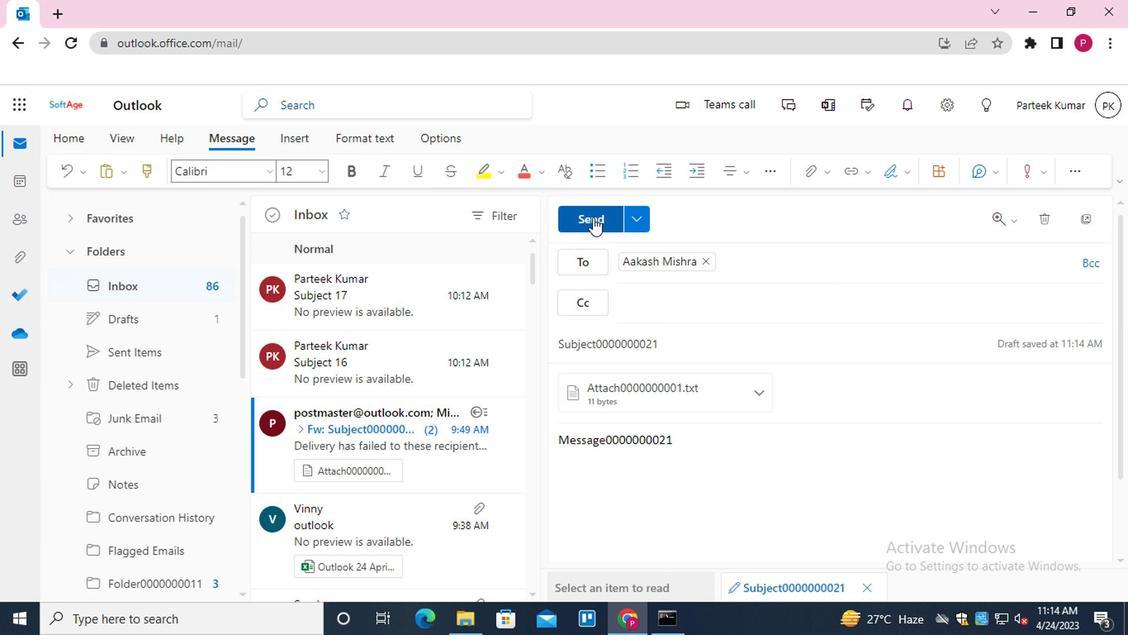 
Action: Mouse moved to (408, 259)
Screenshot: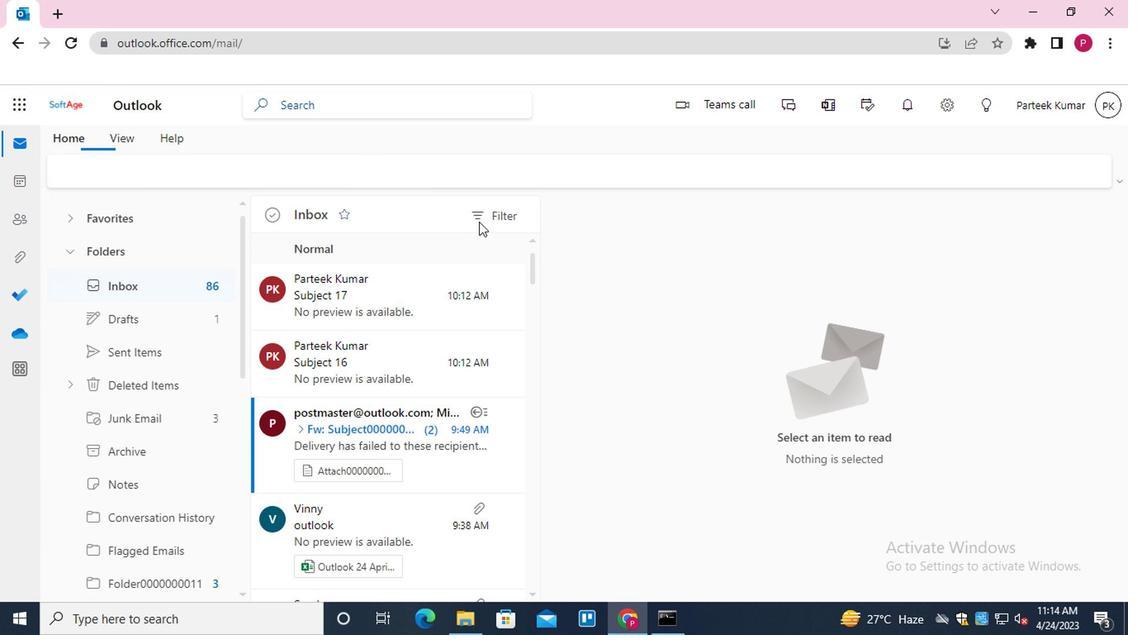 
